 Task: Look for space in Petushki, Russia from 15th June, 2023 to 22nd June, 2023 for 5 adults in price range Rs.14000 to Rs.25000. Place can be entire place with 3 bedrooms having 3 beds and 3 bathrooms. Property type can be house, flat, guest house. Booking option can be shelf check-in. Required host language is English.
Action: Mouse moved to (658, 80)
Screenshot: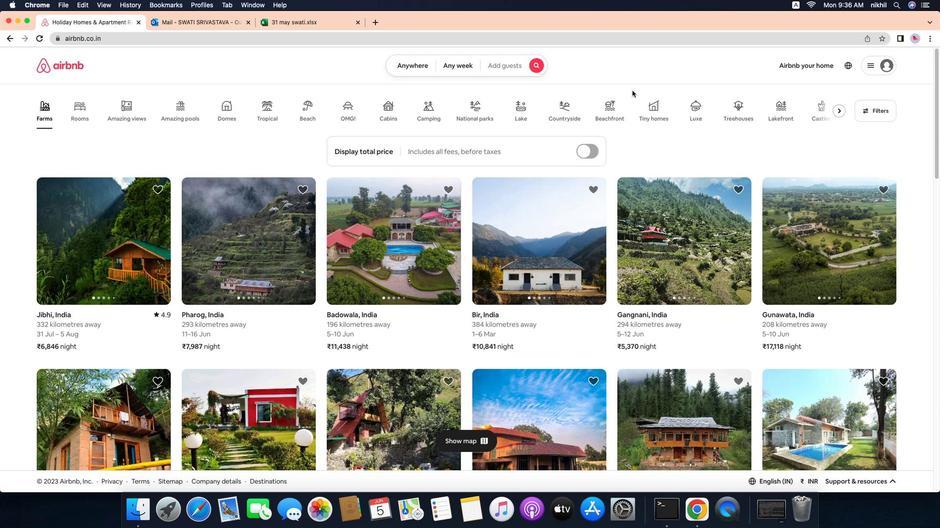 
Action: Mouse pressed left at (658, 80)
Screenshot: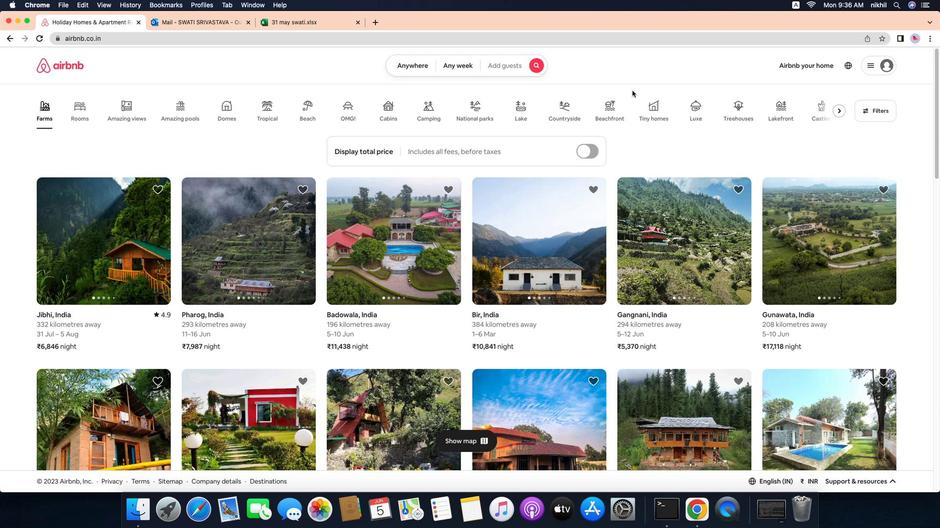 
Action: Mouse moved to (409, 55)
Screenshot: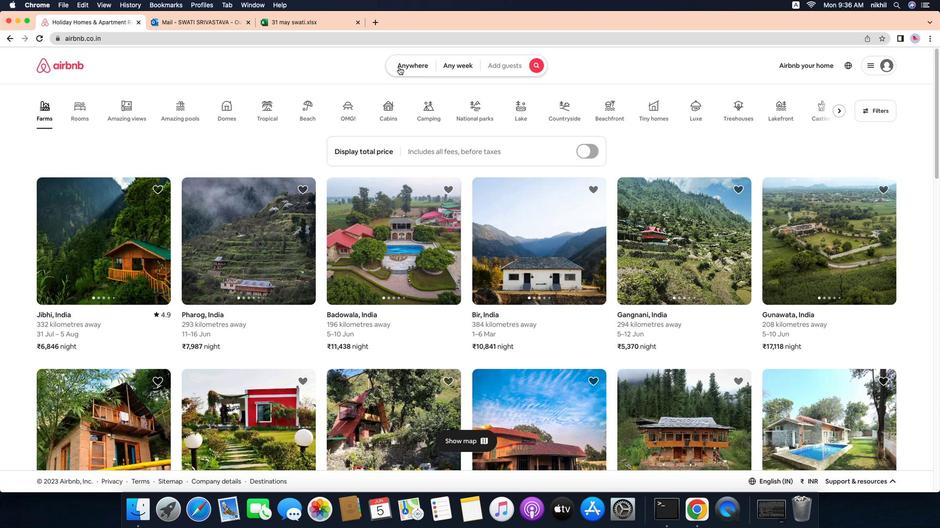 
Action: Mouse pressed left at (409, 55)
Screenshot: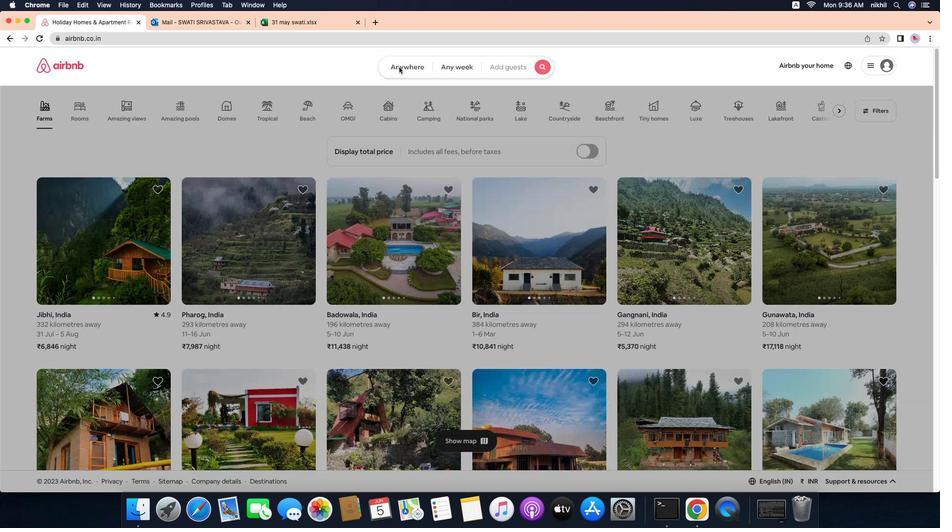 
Action: Mouse moved to (406, 101)
Screenshot: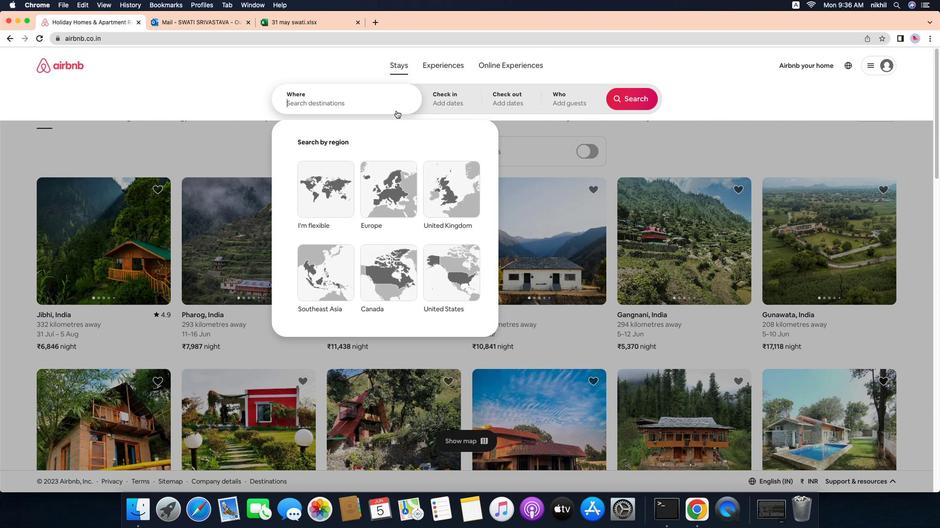 
Action: Mouse pressed left at (406, 101)
Screenshot: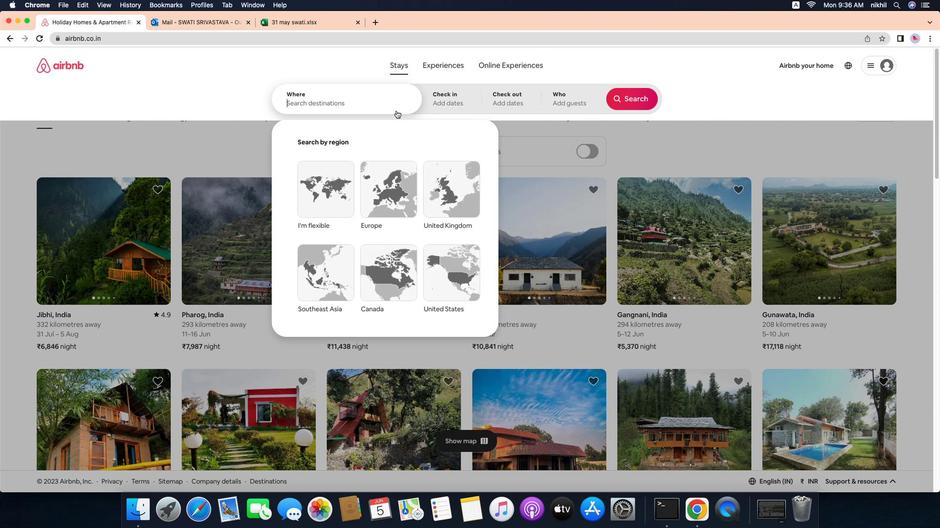 
Action: Key pressed Key.caps_lock'P'Key.caps_lock'e''t''u''s''h''k''i'','Key.spaceKey.caps_lock'R'Key.caps_lock'u''s''s''i''a'Key.enter
Screenshot: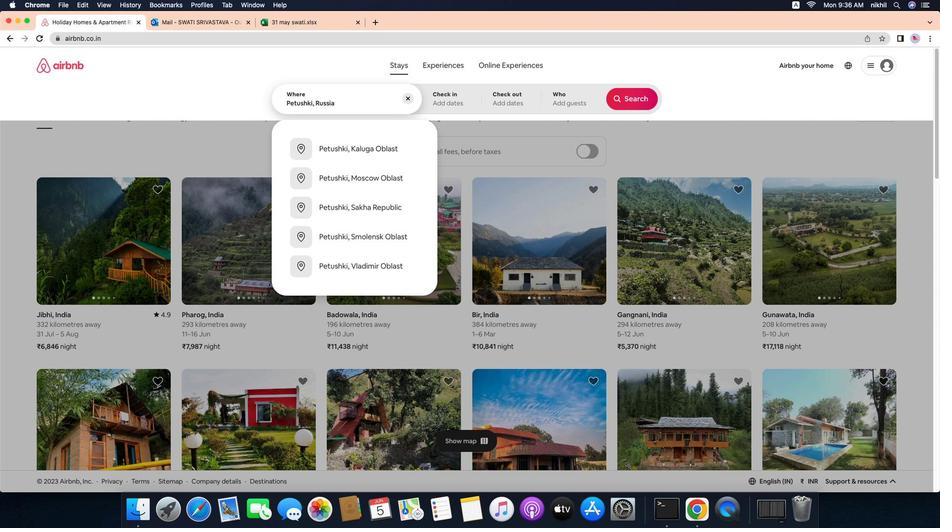 
Action: Mouse moved to (410, 260)
Screenshot: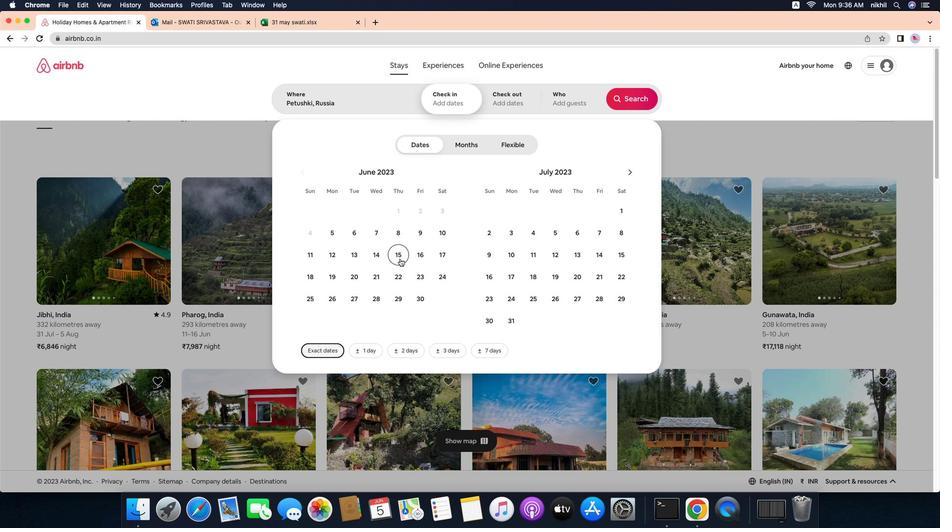 
Action: Mouse pressed left at (410, 260)
Screenshot: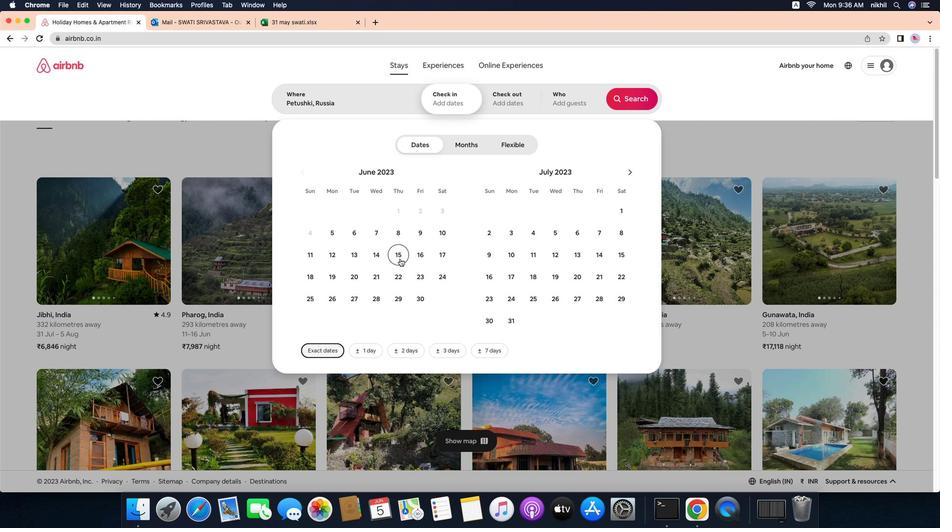 
Action: Mouse moved to (393, 282)
Screenshot: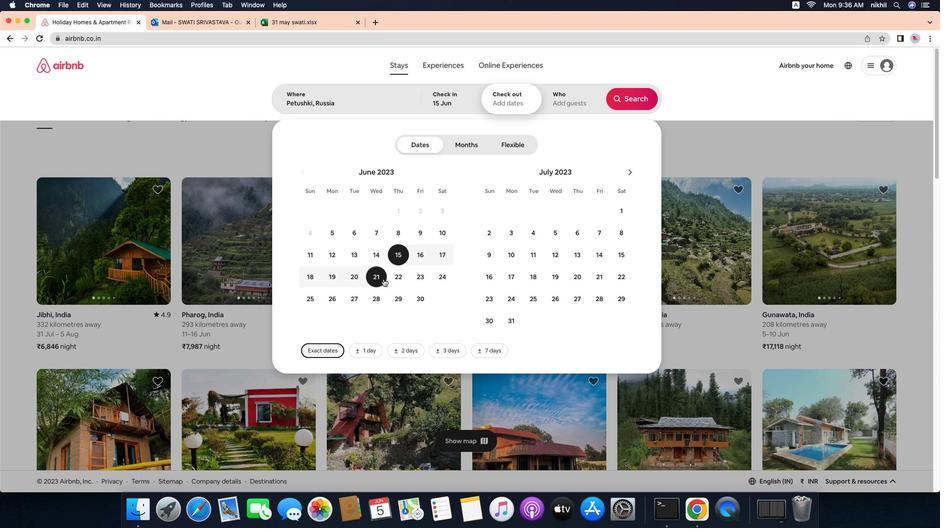 
Action: Mouse pressed left at (393, 282)
Screenshot: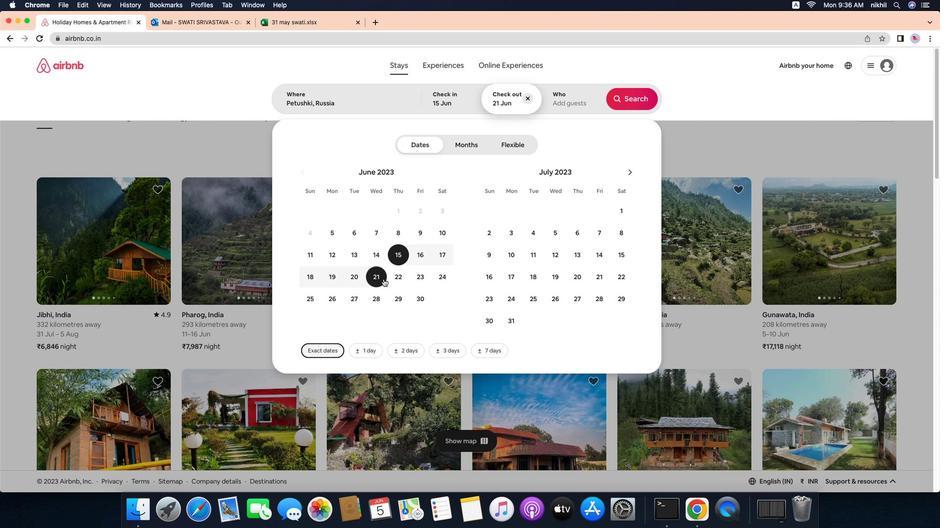 
Action: Mouse moved to (587, 88)
Screenshot: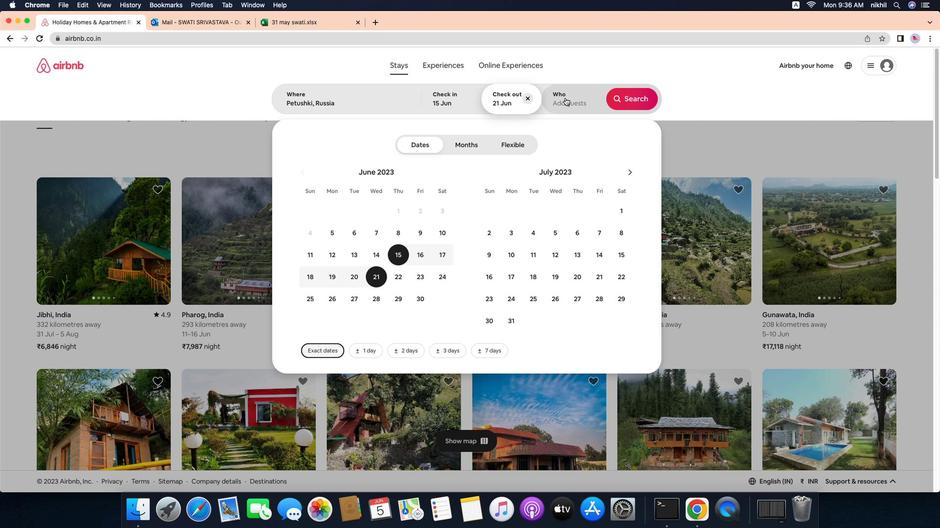 
Action: Mouse pressed left at (587, 88)
Screenshot: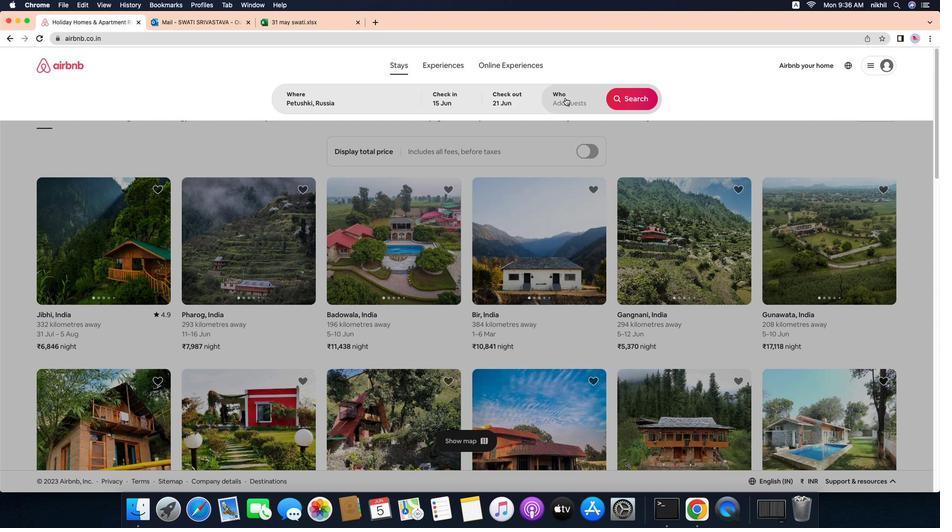 
Action: Mouse moved to (658, 142)
Screenshot: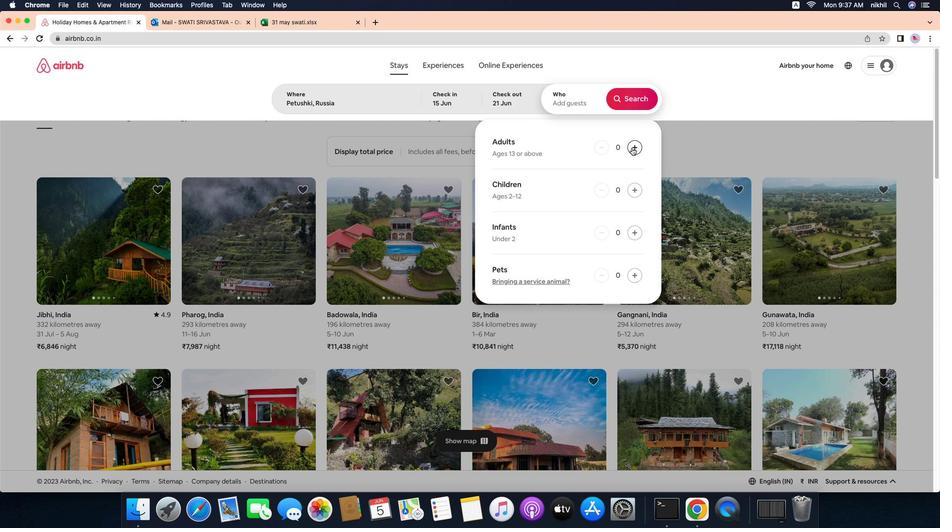 
Action: Mouse pressed left at (658, 142)
Screenshot: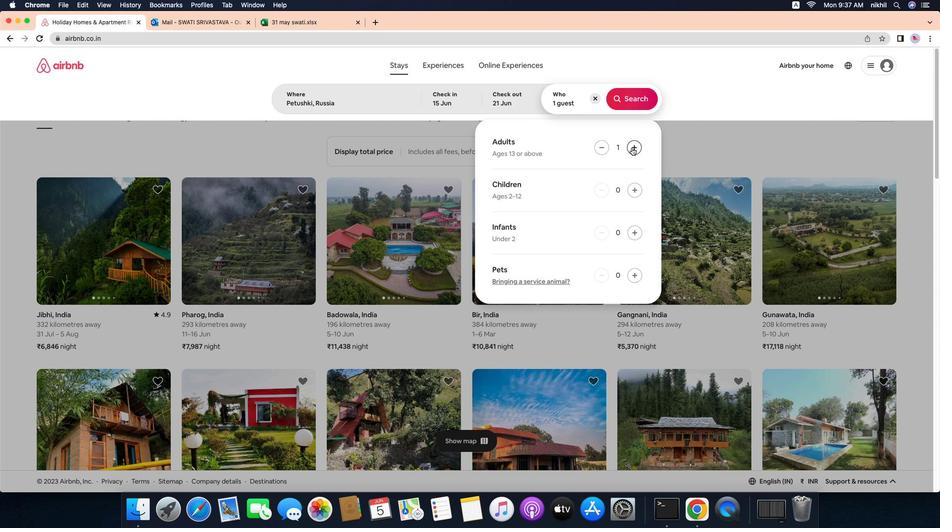 
Action: Mouse pressed left at (658, 142)
Screenshot: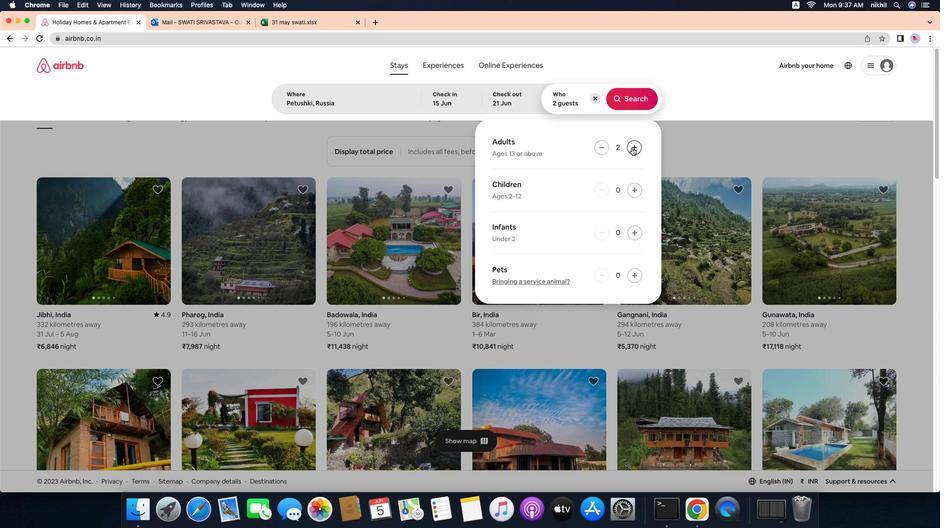 
Action: Mouse pressed left at (658, 142)
Screenshot: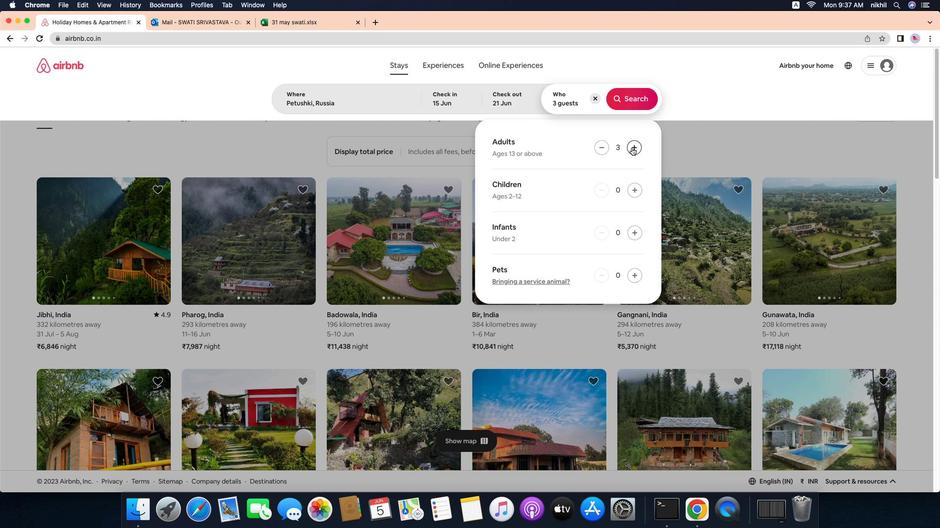 
Action: Mouse pressed left at (658, 142)
Screenshot: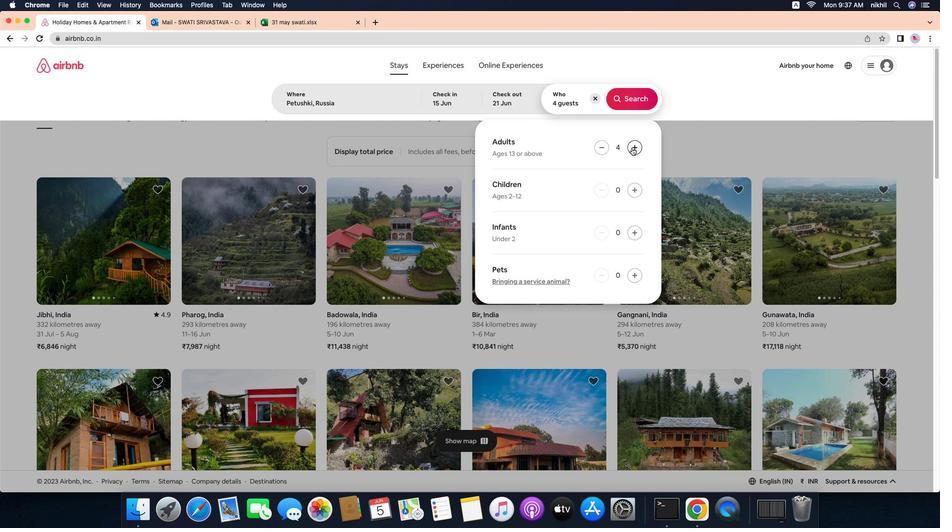 
Action: Mouse pressed left at (658, 142)
Screenshot: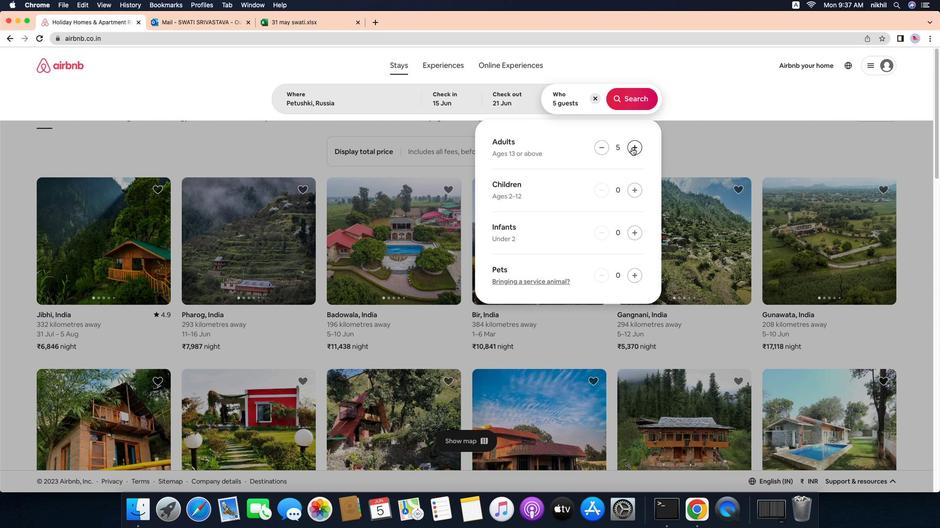 
Action: Mouse moved to (652, 88)
Screenshot: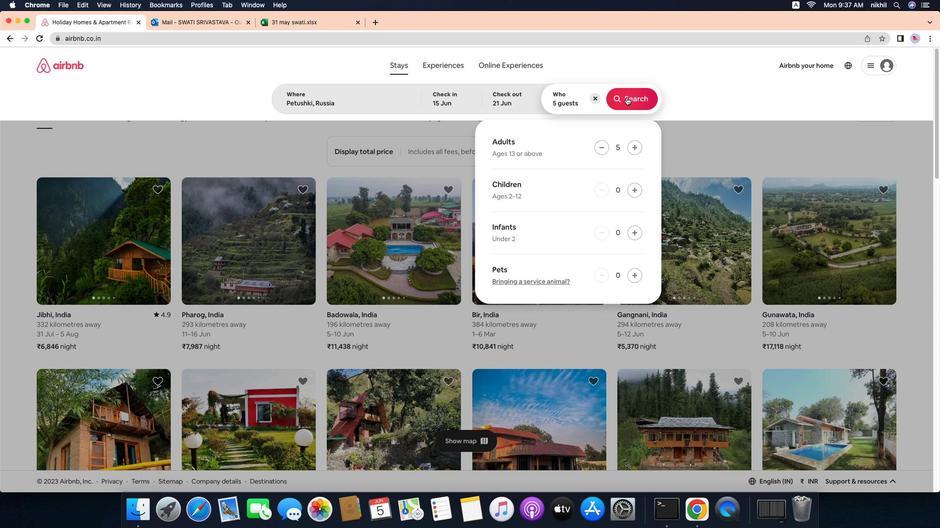 
Action: Mouse pressed left at (652, 88)
Screenshot: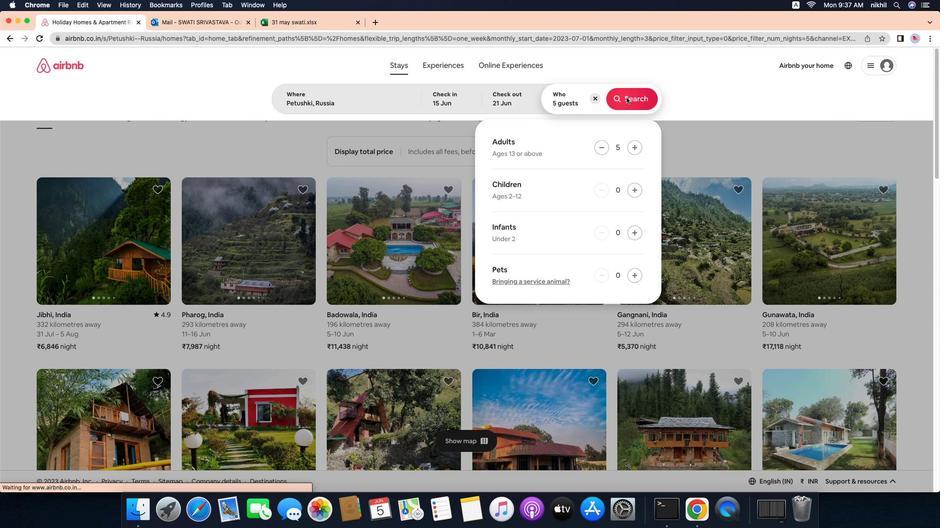 
Action: Mouse moved to (932, 92)
Screenshot: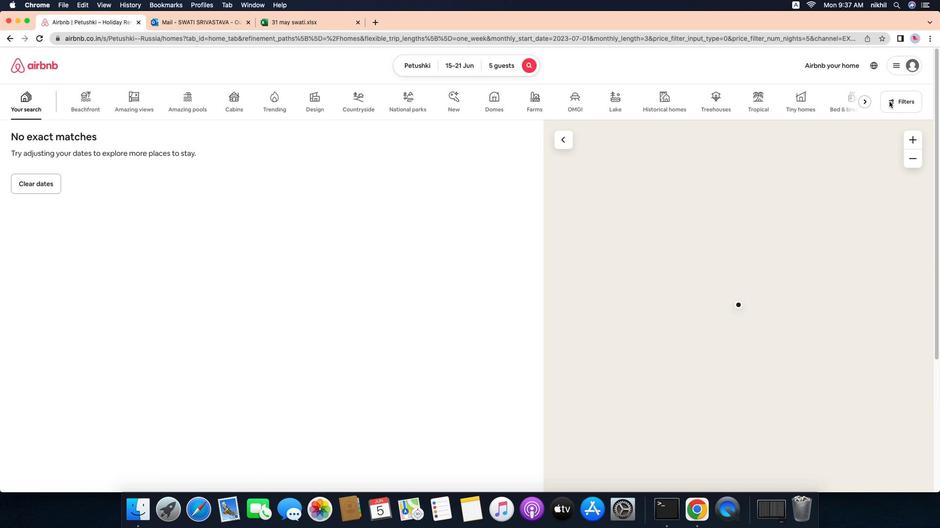 
Action: Mouse pressed left at (932, 92)
Screenshot: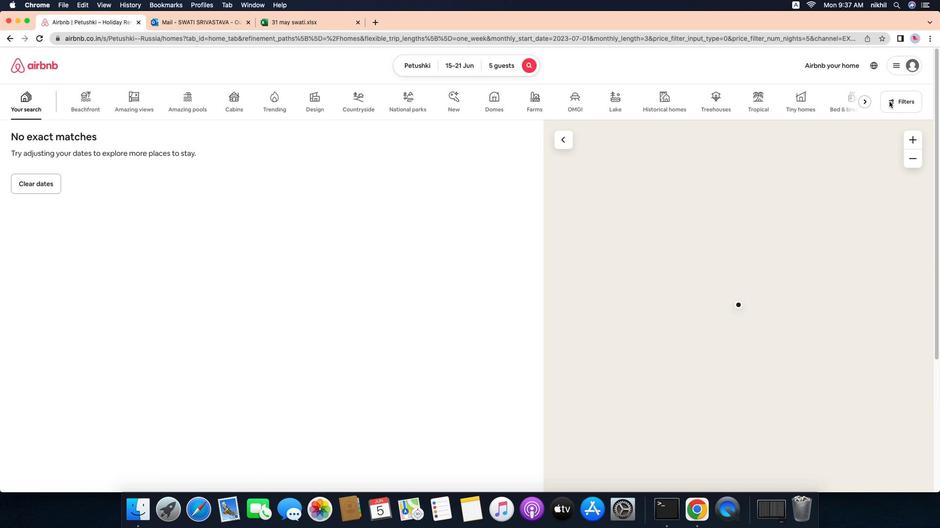 
Action: Mouse moved to (359, 332)
Screenshot: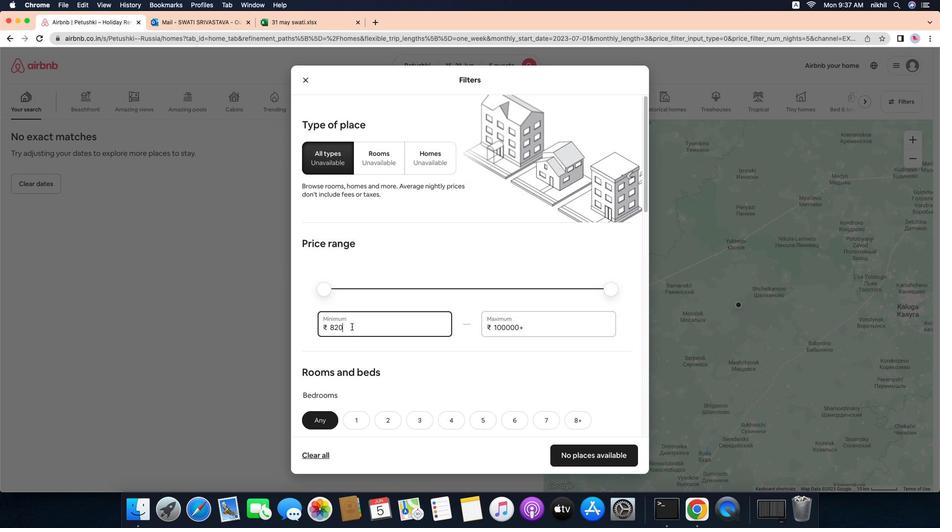 
Action: Mouse pressed left at (359, 332)
Screenshot: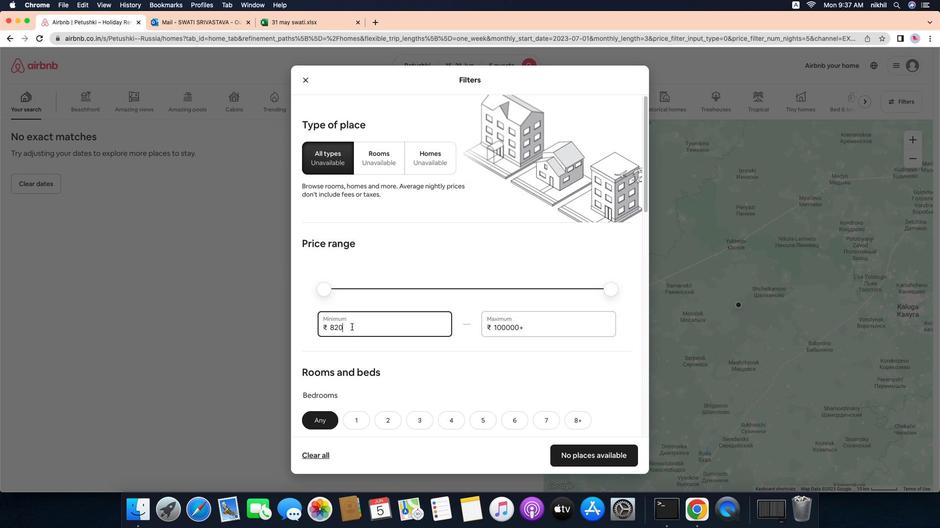 
Action: Key pressed Key.backspaceKey.backspaceKey.backspaceKey.backspace'1''4''0''0''0'
Screenshot: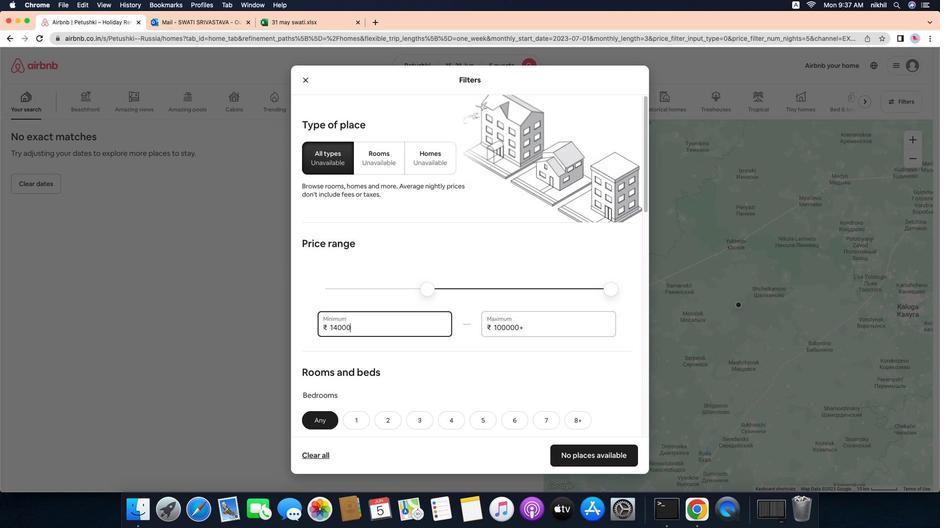 
Action: Mouse moved to (553, 334)
Screenshot: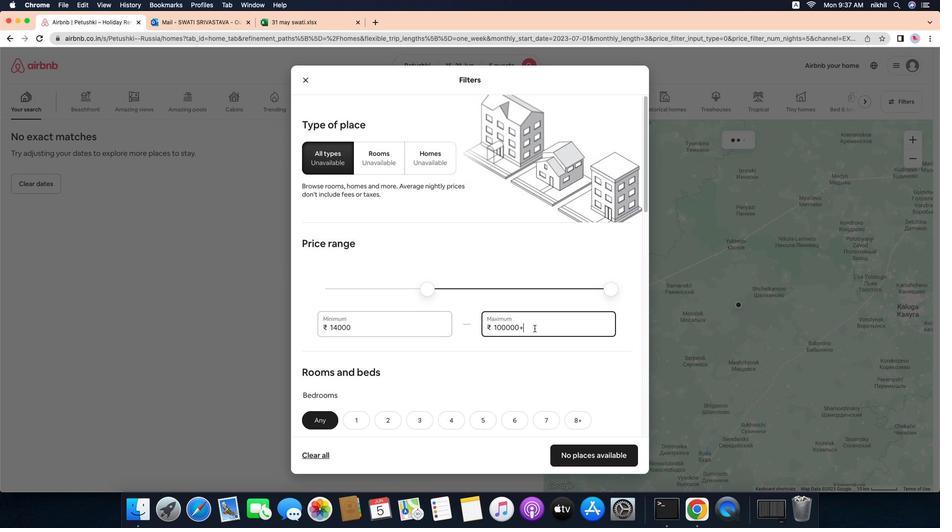 
Action: Mouse pressed left at (553, 334)
Screenshot: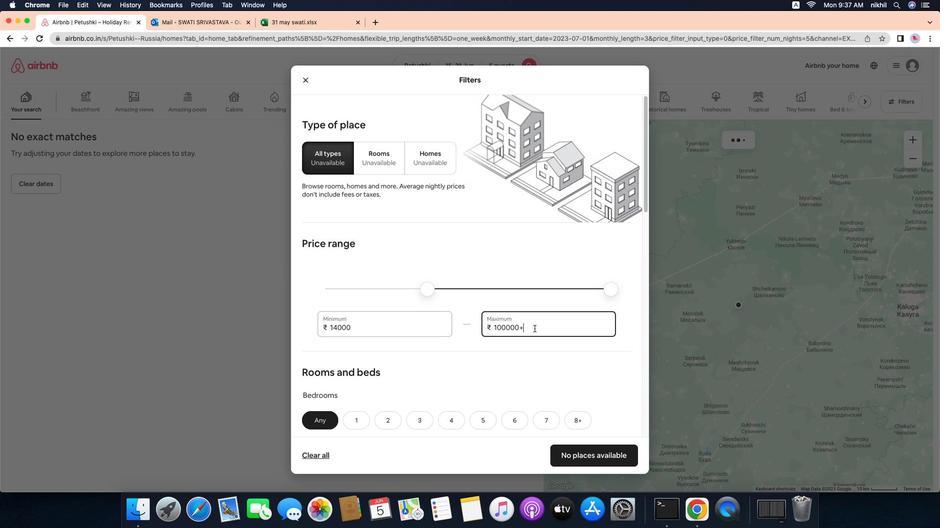 
Action: Mouse moved to (553, 334)
Screenshot: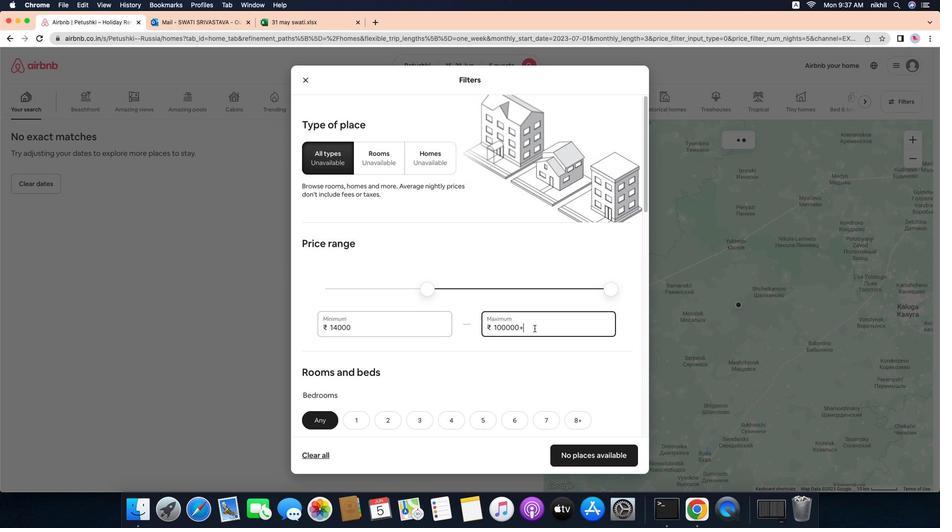 
Action: Key pressed Key.backspaceKey.backspaceKey.backspaceKey.backspaceKey.backspaceKey.backspaceKey.backspace'2''5''0''0''0'
Screenshot: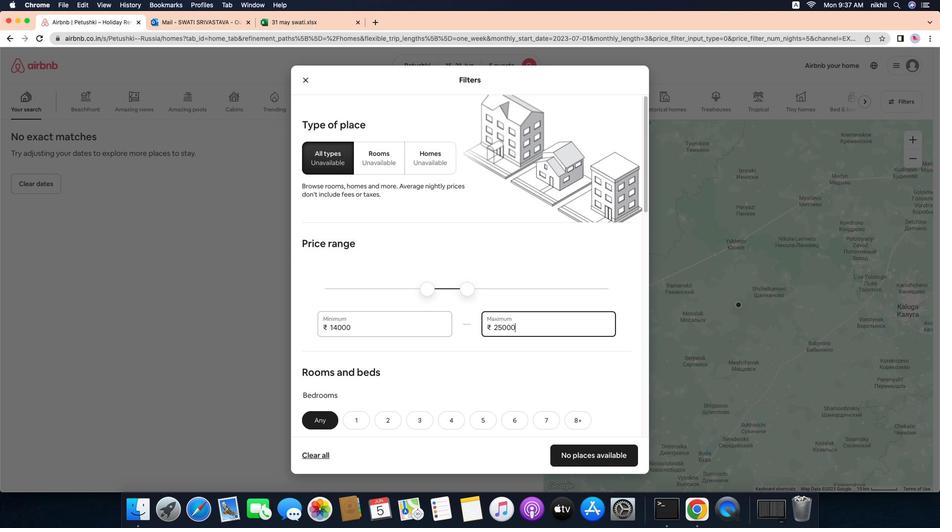 
Action: Mouse moved to (522, 338)
Screenshot: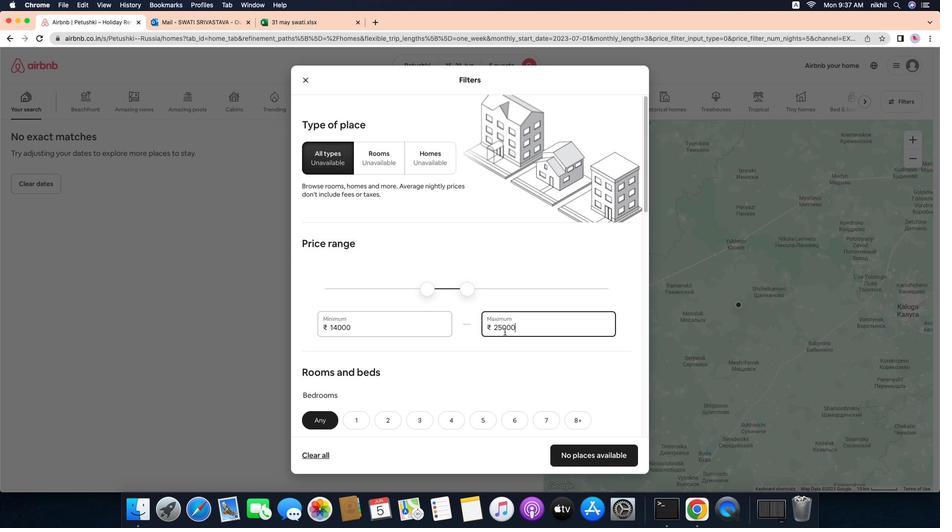 
Action: Mouse scrolled (522, 338) with delta (-15, -16)
Screenshot: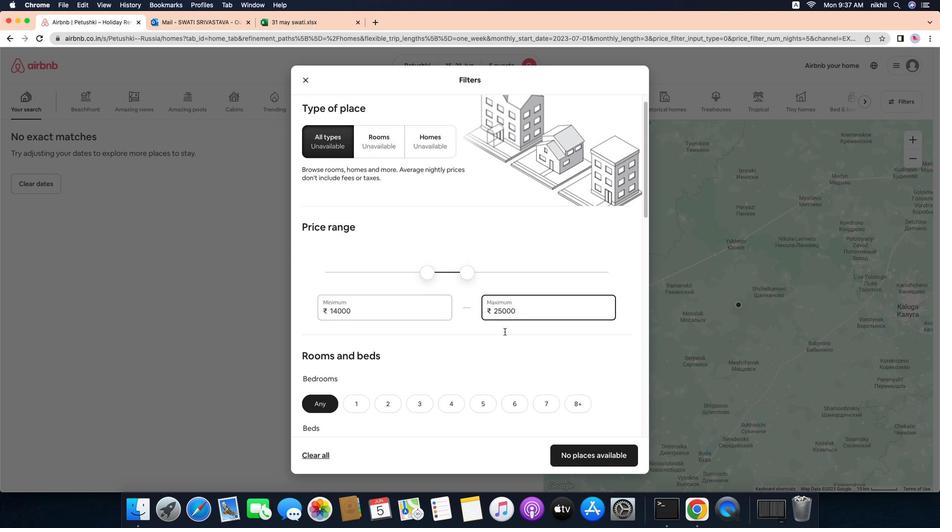 
Action: Mouse scrolled (522, 338) with delta (-15, -16)
Screenshot: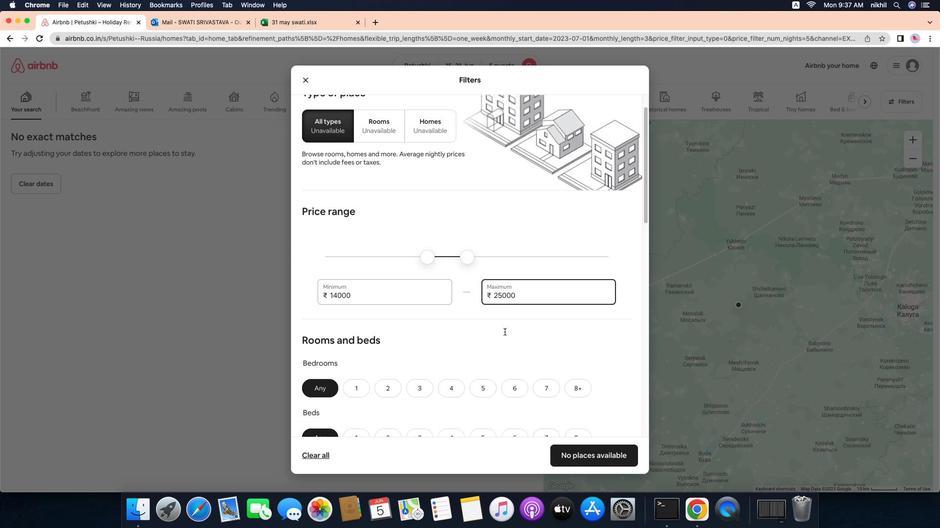 
Action: Mouse scrolled (522, 338) with delta (-15, -16)
Screenshot: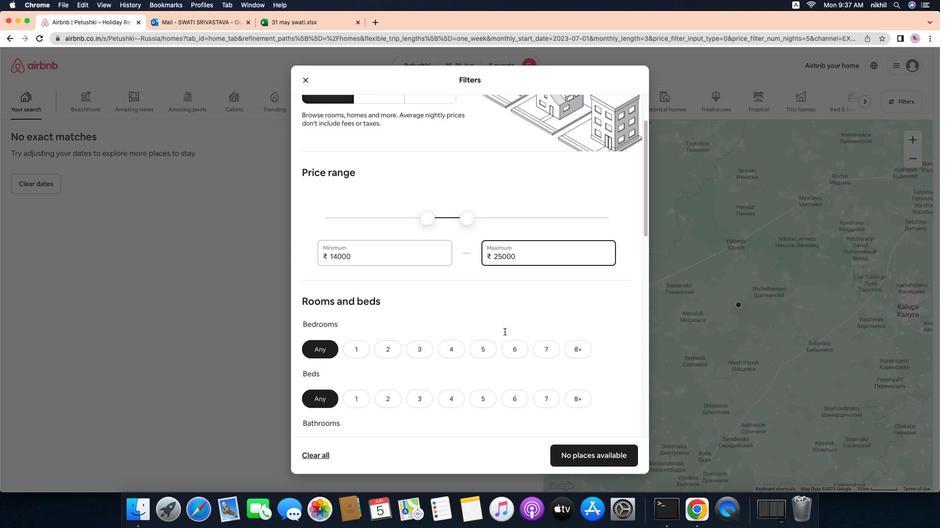
Action: Mouse scrolled (522, 338) with delta (-15, -16)
Screenshot: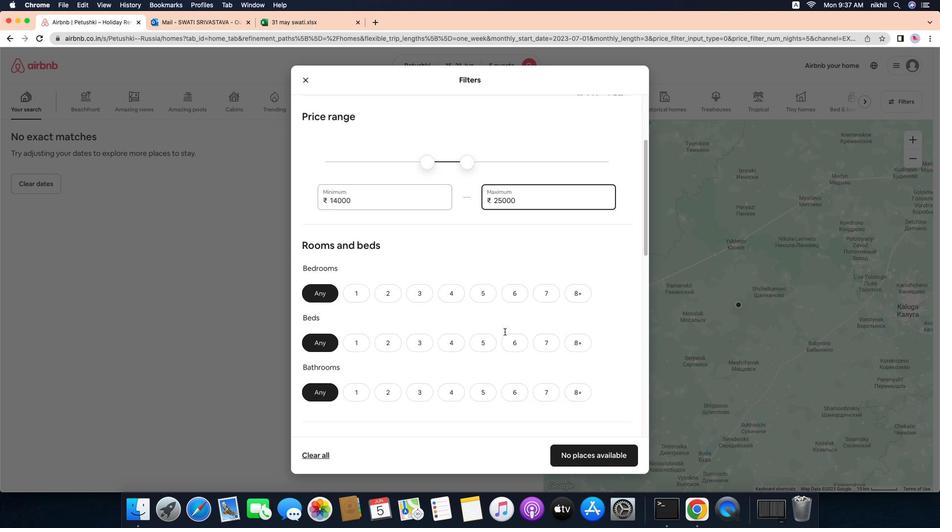 
Action: Mouse scrolled (522, 338) with delta (-15, -17)
Screenshot: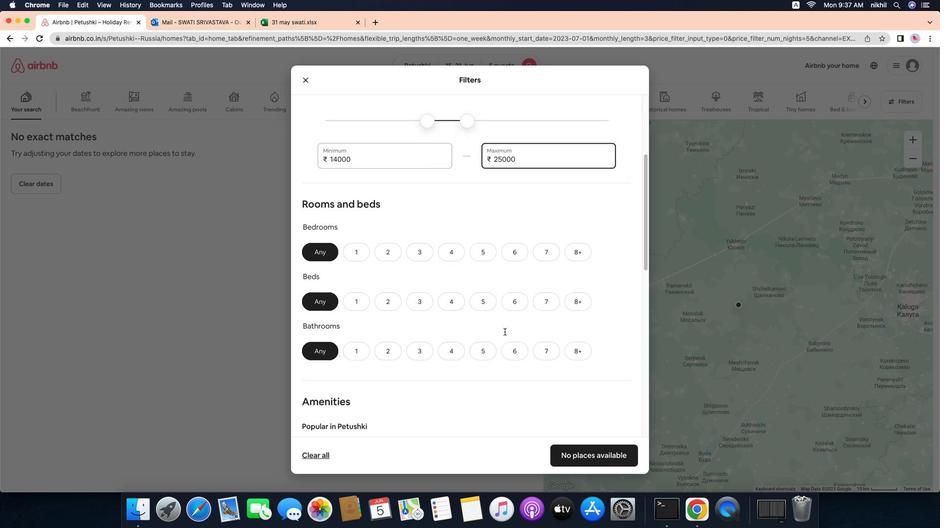 
Action: Mouse moved to (414, 239)
Screenshot: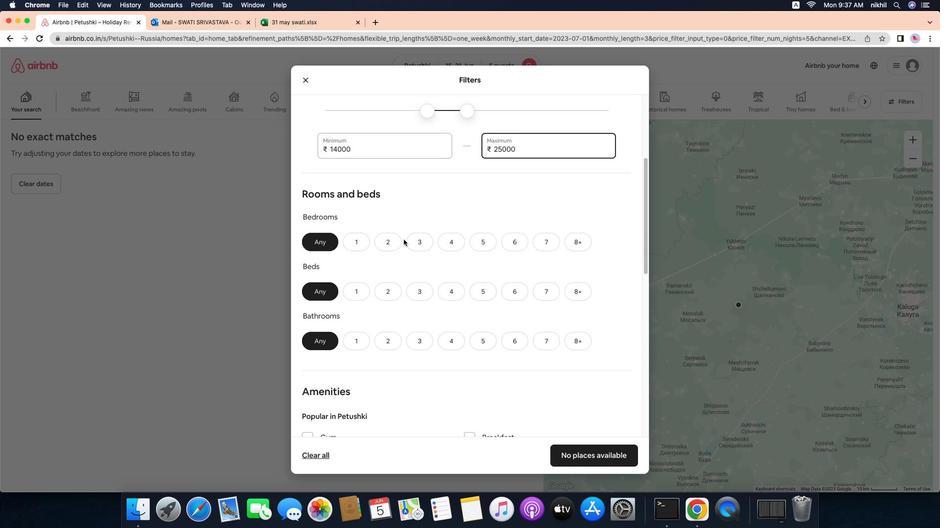 
Action: Mouse pressed left at (414, 239)
Screenshot: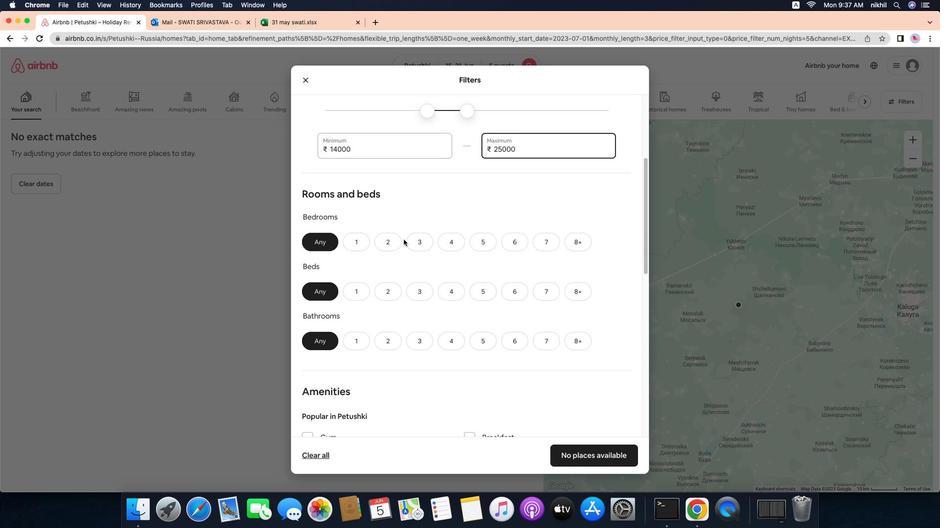 
Action: Mouse moved to (420, 240)
Screenshot: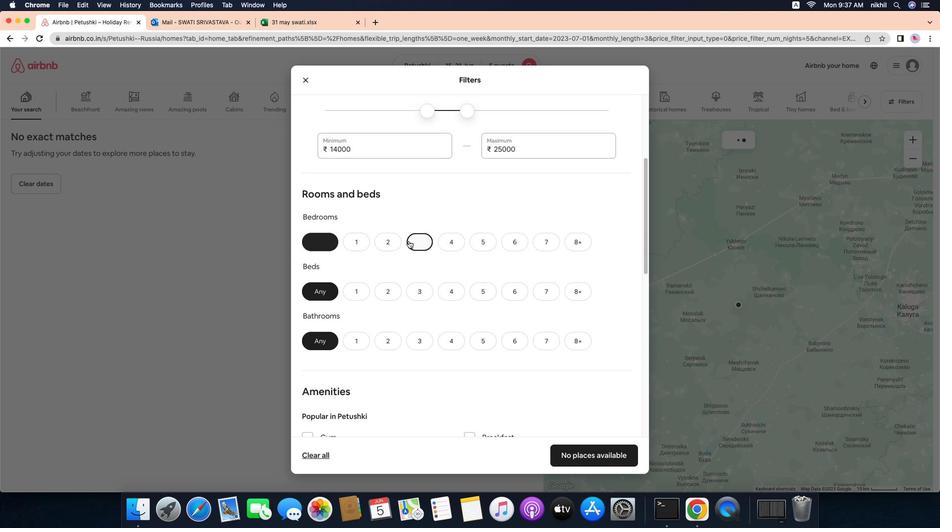 
Action: Mouse pressed left at (420, 240)
Screenshot: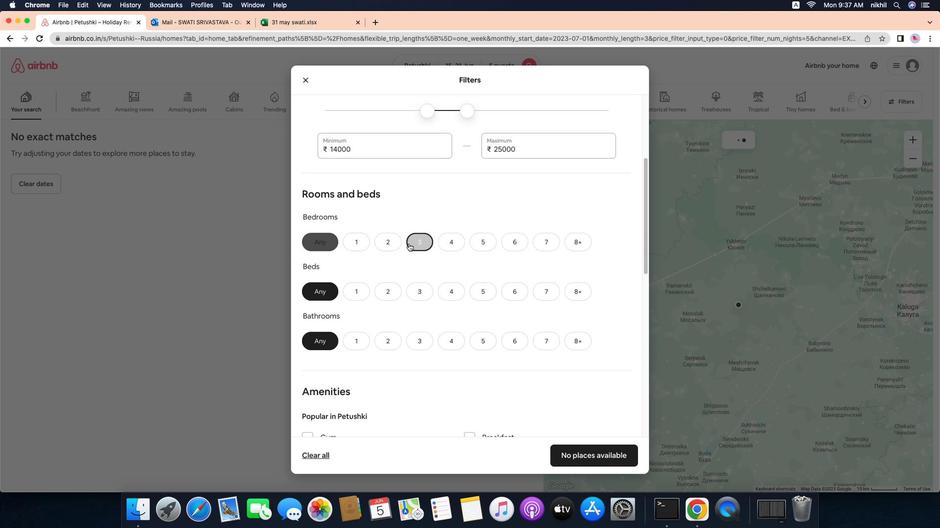 
Action: Mouse moved to (424, 297)
Screenshot: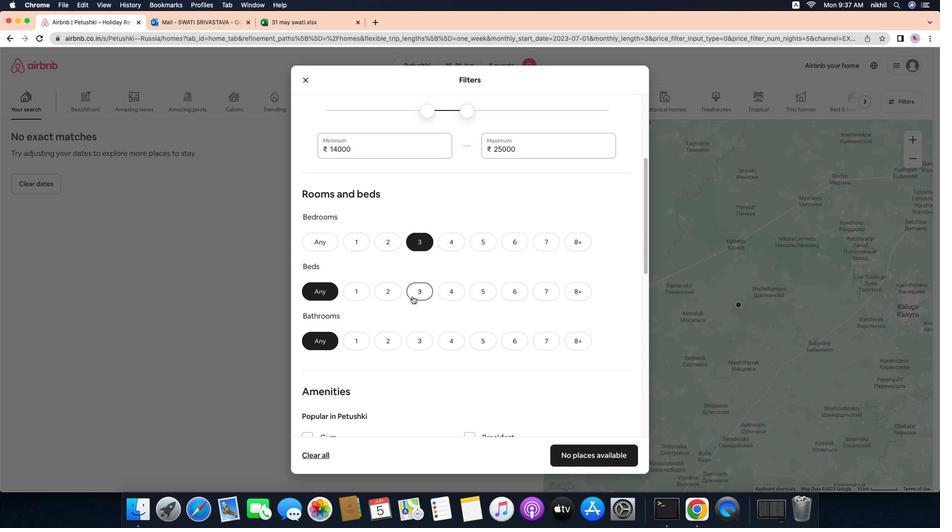 
Action: Mouse pressed left at (424, 297)
Screenshot: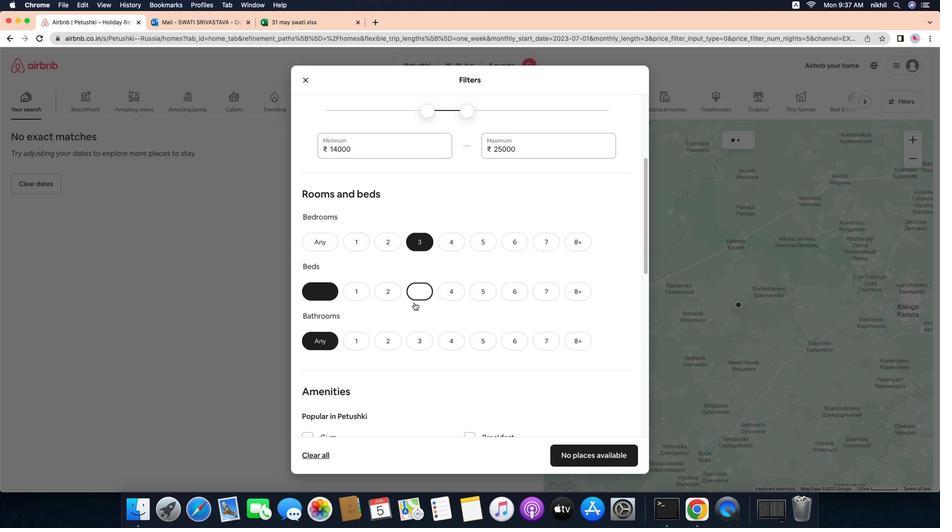 
Action: Mouse moved to (429, 343)
Screenshot: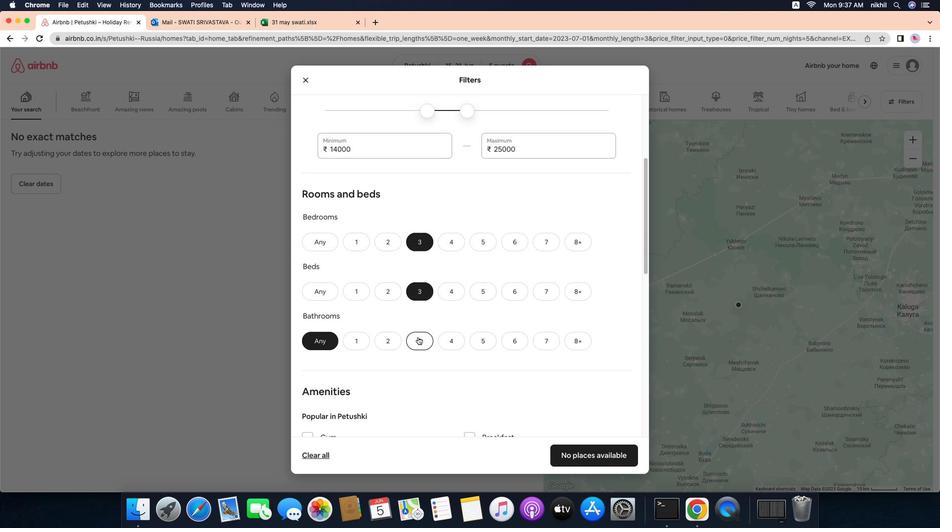 
Action: Mouse pressed left at (429, 343)
Screenshot: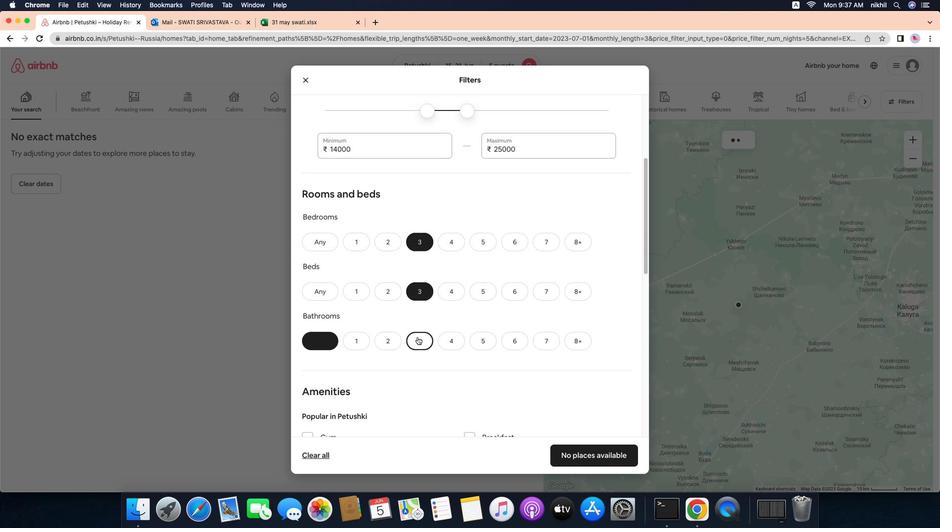 
Action: Mouse moved to (481, 329)
Screenshot: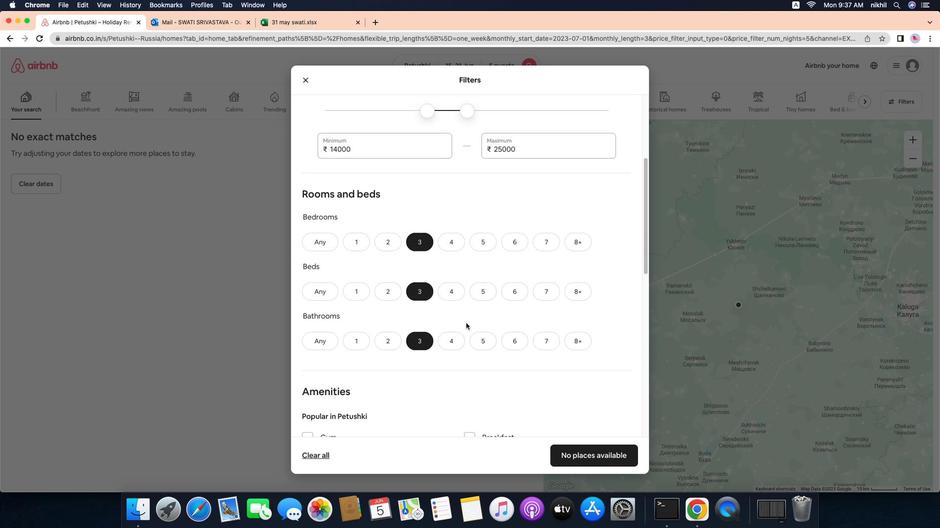 
Action: Mouse scrolled (481, 329) with delta (-15, -16)
Screenshot: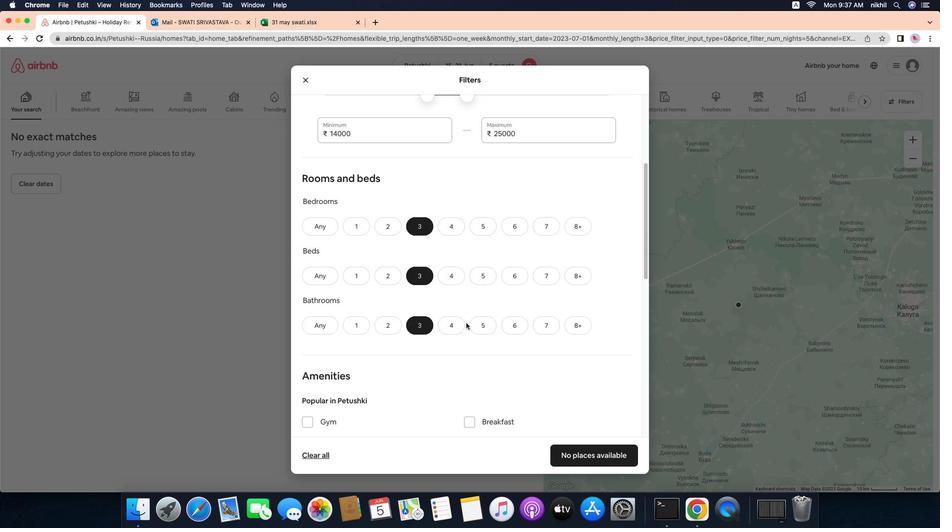 
Action: Mouse scrolled (481, 329) with delta (-15, -16)
Screenshot: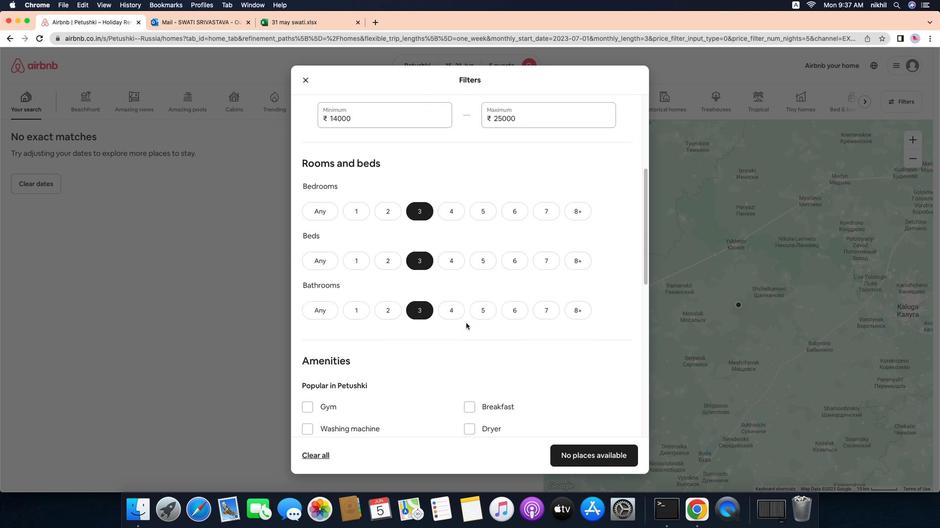 
Action: Mouse scrolled (481, 329) with delta (-15, -16)
Screenshot: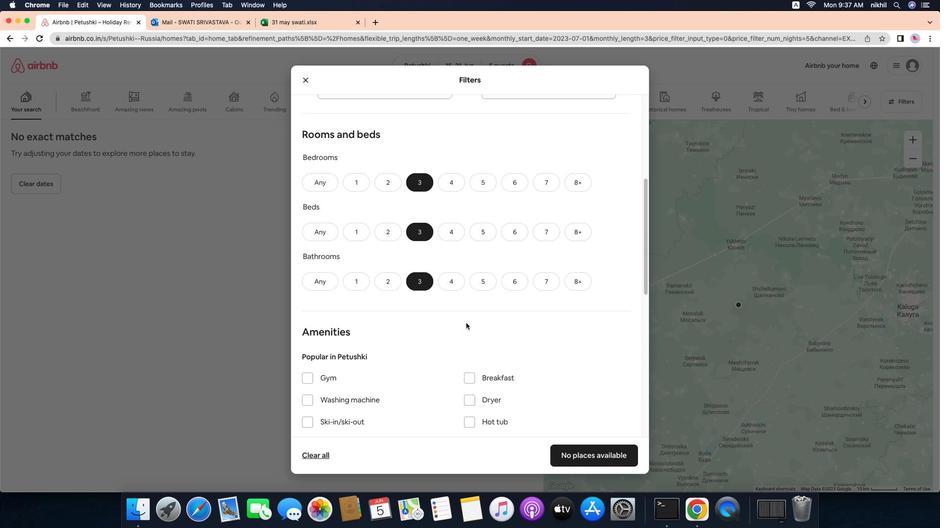 
Action: Mouse scrolled (481, 329) with delta (-15, -16)
Screenshot: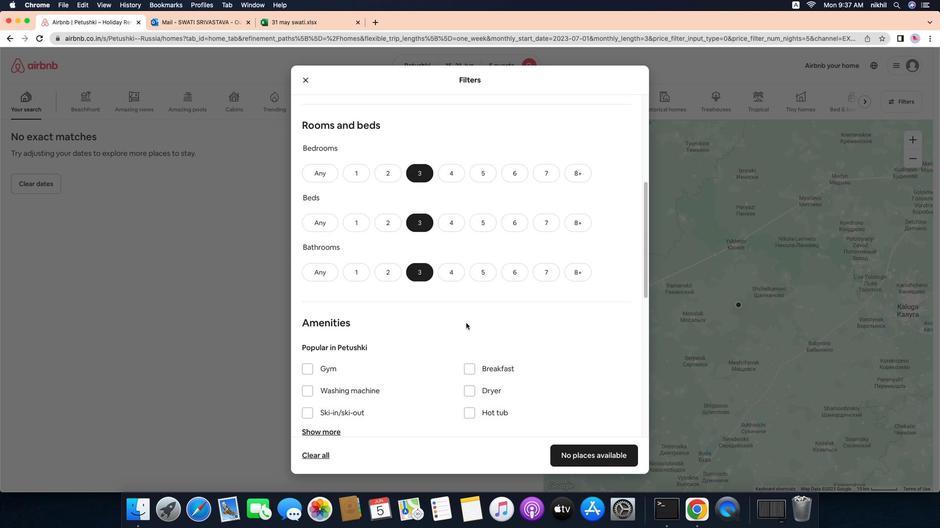 
Action: Mouse scrolled (481, 329) with delta (-15, -16)
Screenshot: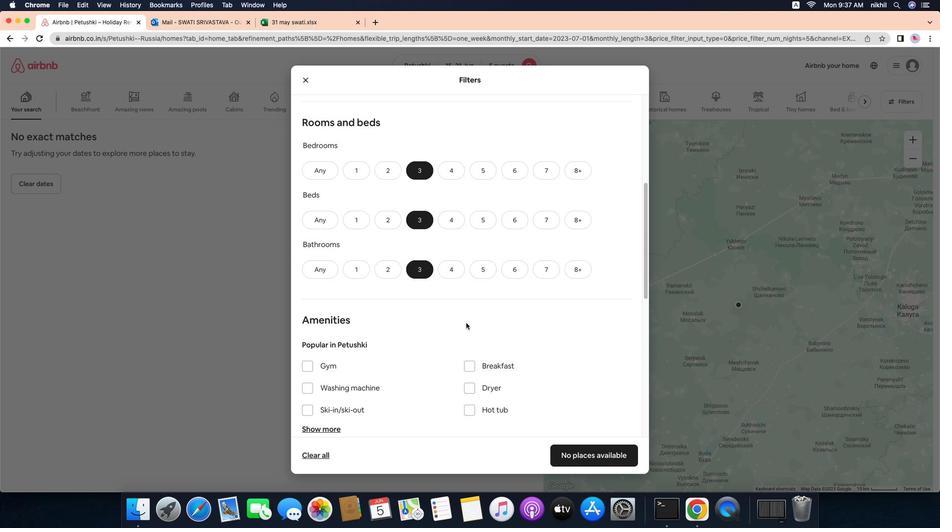 
Action: Mouse scrolled (481, 329) with delta (-15, -16)
Screenshot: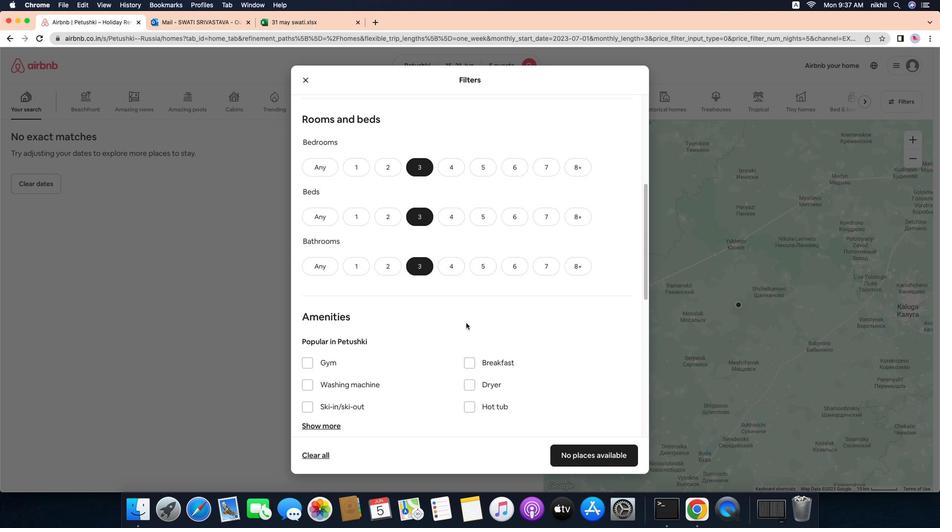 
Action: Mouse scrolled (481, 329) with delta (-15, -16)
Screenshot: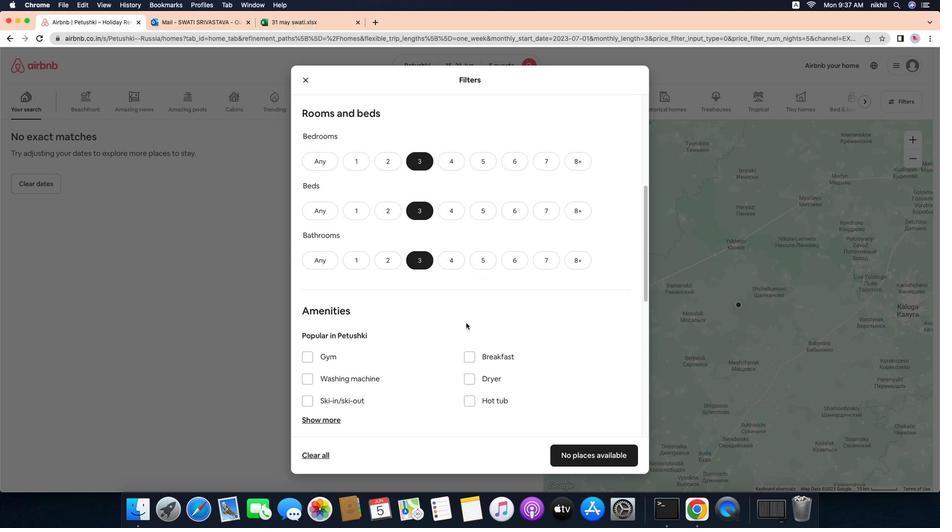 
Action: Mouse scrolled (481, 329) with delta (-15, -16)
Screenshot: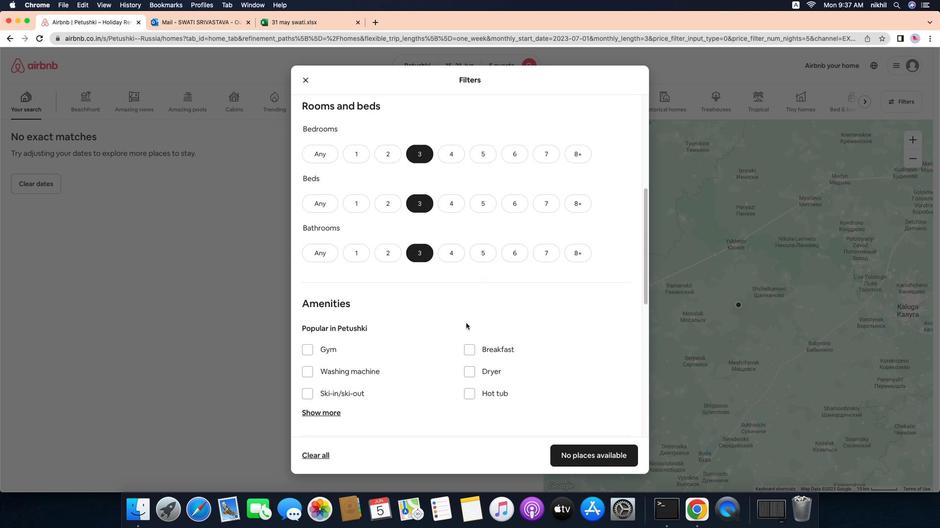 
Action: Mouse scrolled (481, 329) with delta (-15, -16)
Screenshot: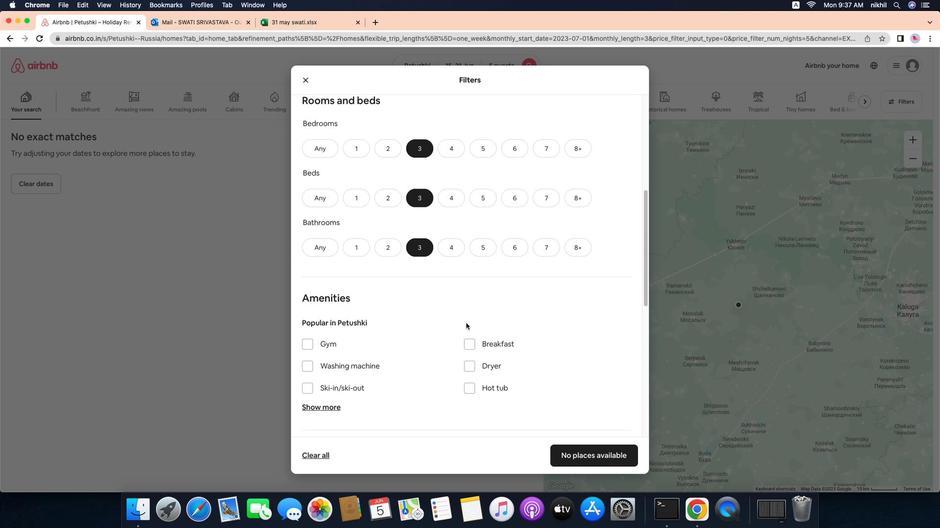 
Action: Mouse scrolled (481, 329) with delta (-15, -16)
Screenshot: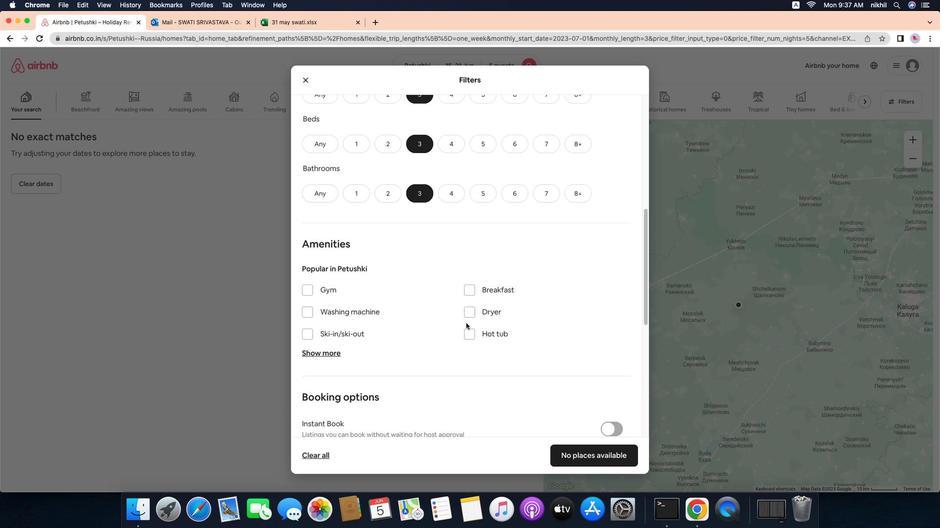 
Action: Mouse scrolled (481, 329) with delta (-15, -16)
Screenshot: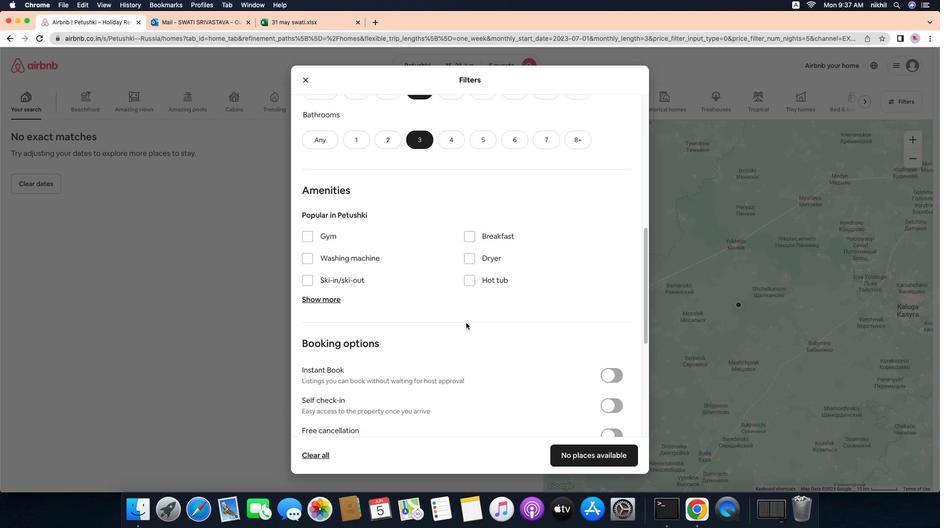 
Action: Mouse scrolled (481, 329) with delta (-15, -16)
Screenshot: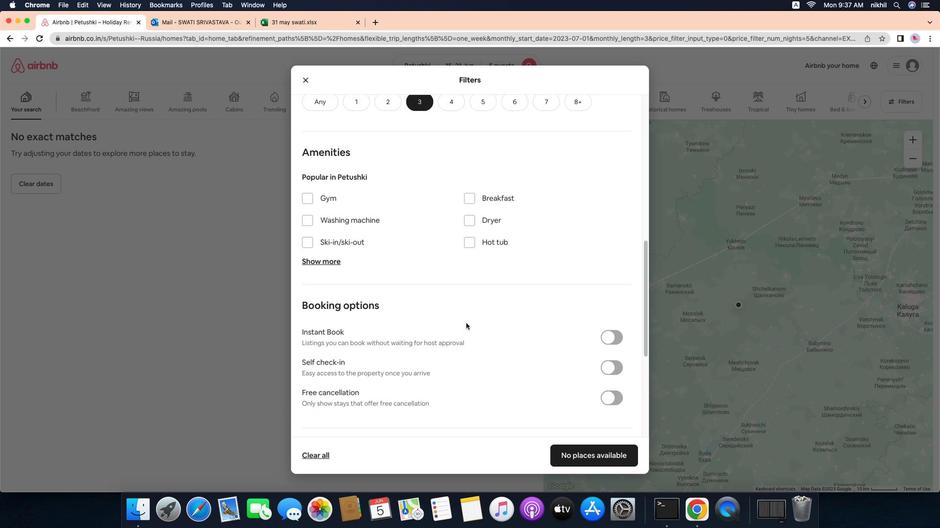 
Action: Mouse scrolled (481, 329) with delta (-15, -17)
Screenshot: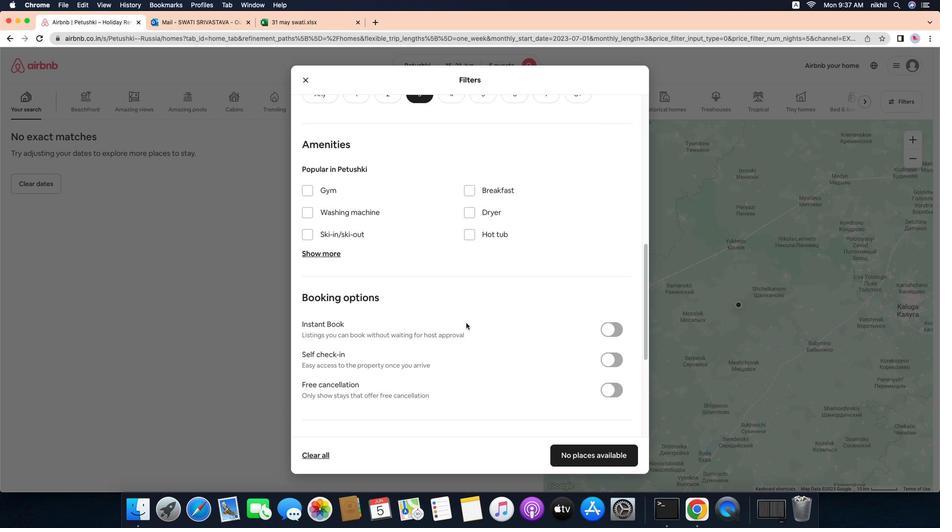 
Action: Mouse moved to (633, 368)
Screenshot: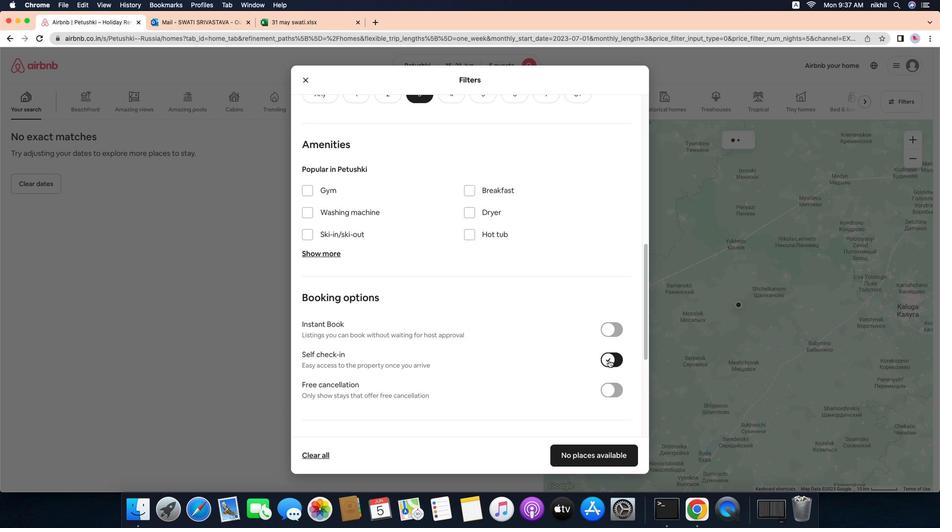 
Action: Mouse pressed left at (633, 368)
Screenshot: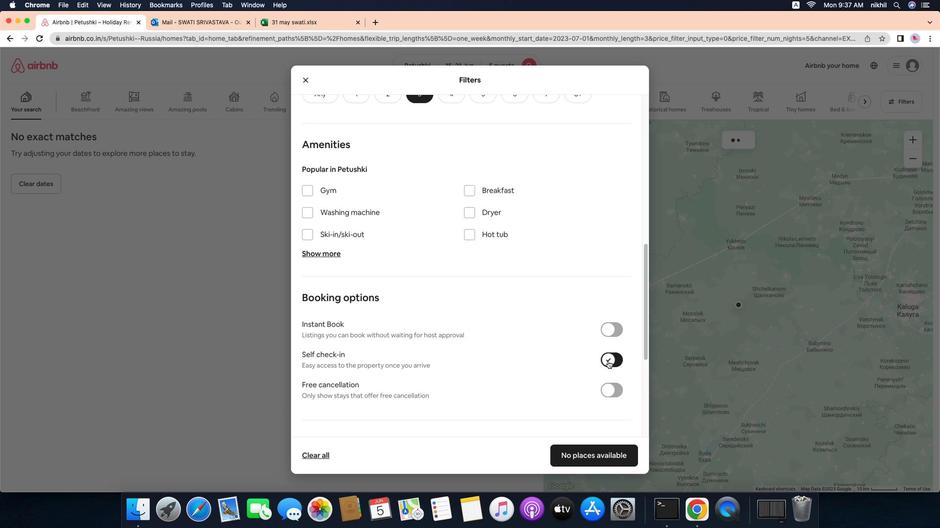 
Action: Mouse moved to (558, 377)
Screenshot: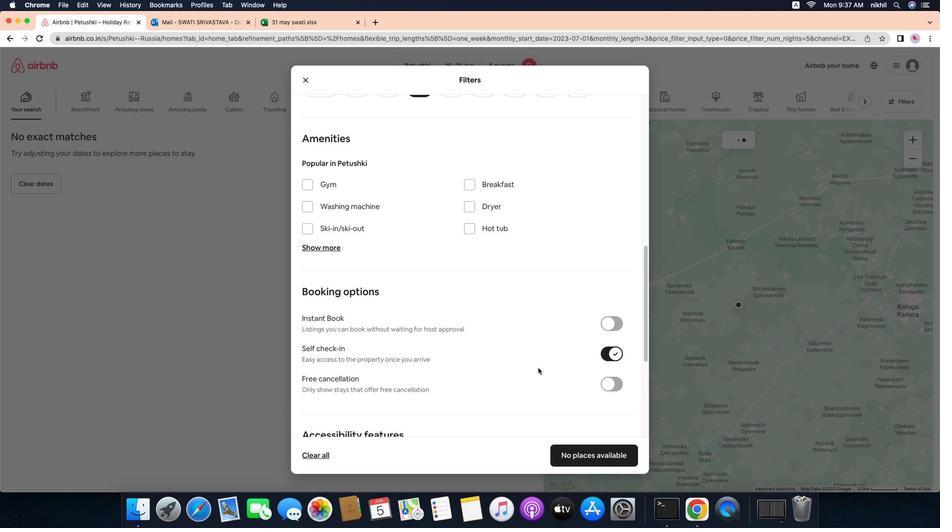 
Action: Mouse scrolled (558, 377) with delta (-15, -16)
Screenshot: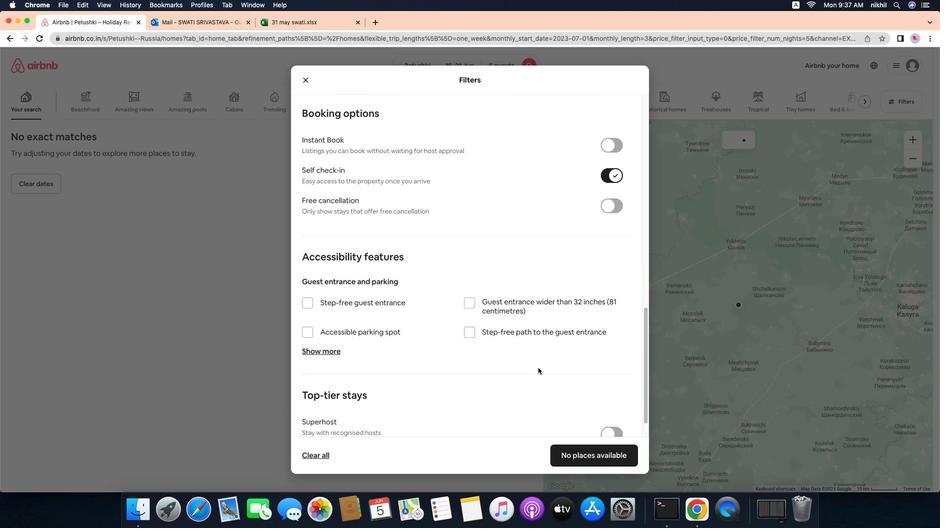 
Action: Mouse scrolled (558, 377) with delta (-15, -16)
Screenshot: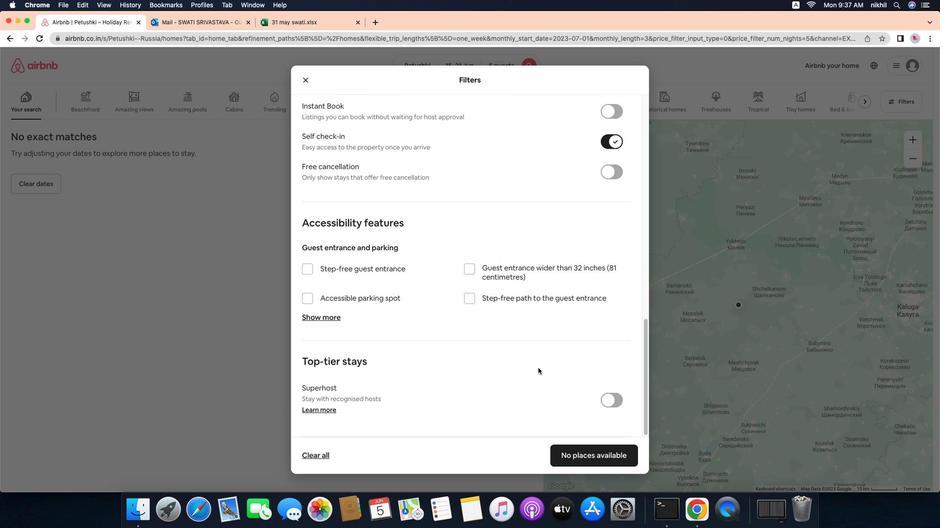 
Action: Mouse scrolled (558, 377) with delta (-15, -17)
Screenshot: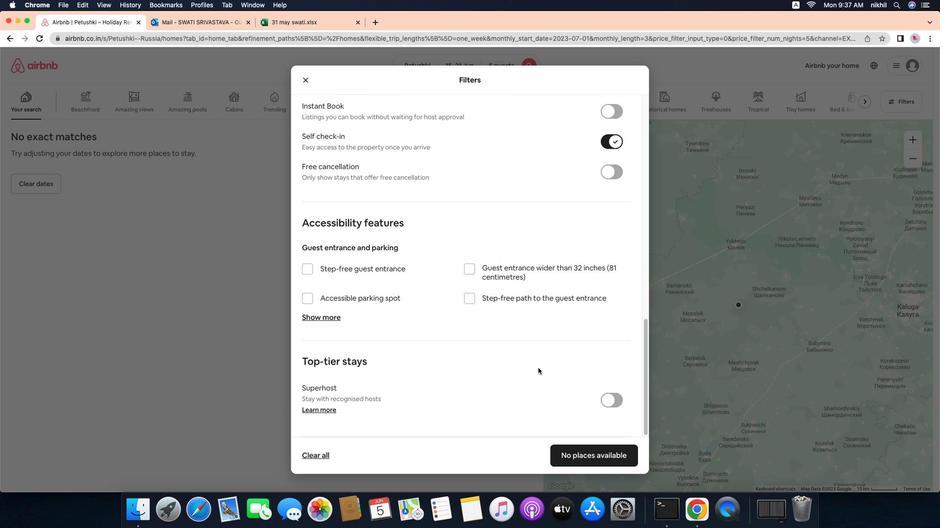 
Action: Mouse scrolled (558, 377) with delta (-15, -18)
Screenshot: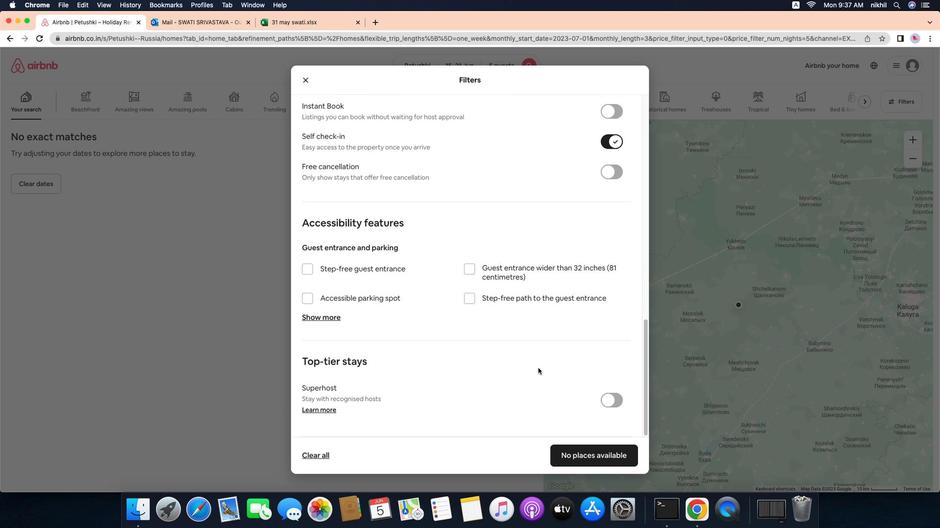 
Action: Mouse scrolled (558, 377) with delta (-15, -18)
Screenshot: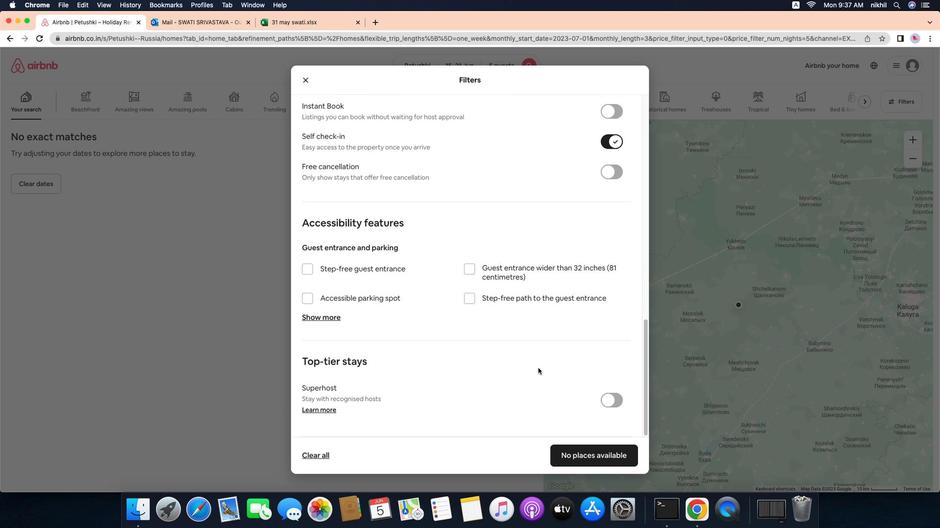 
Action: Mouse scrolled (558, 377) with delta (-15, -18)
Screenshot: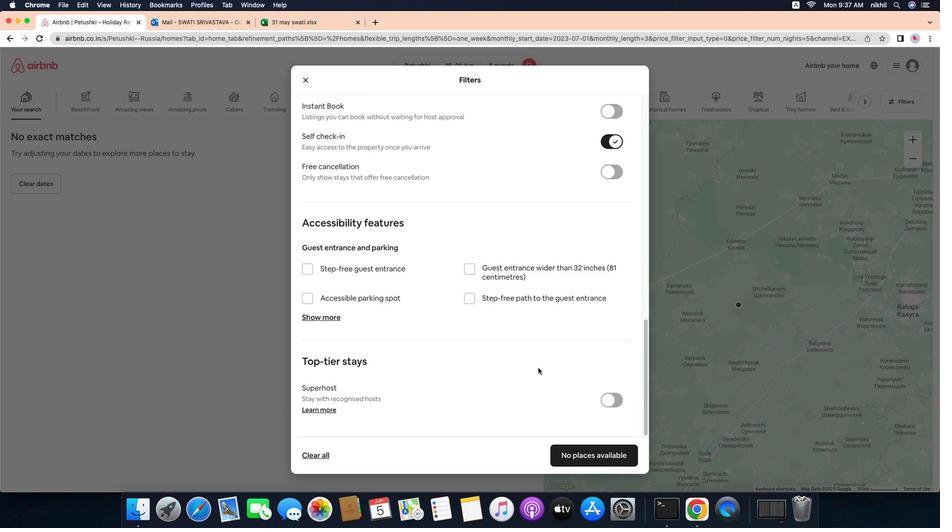 
Action: Mouse scrolled (558, 377) with delta (-15, -16)
Screenshot: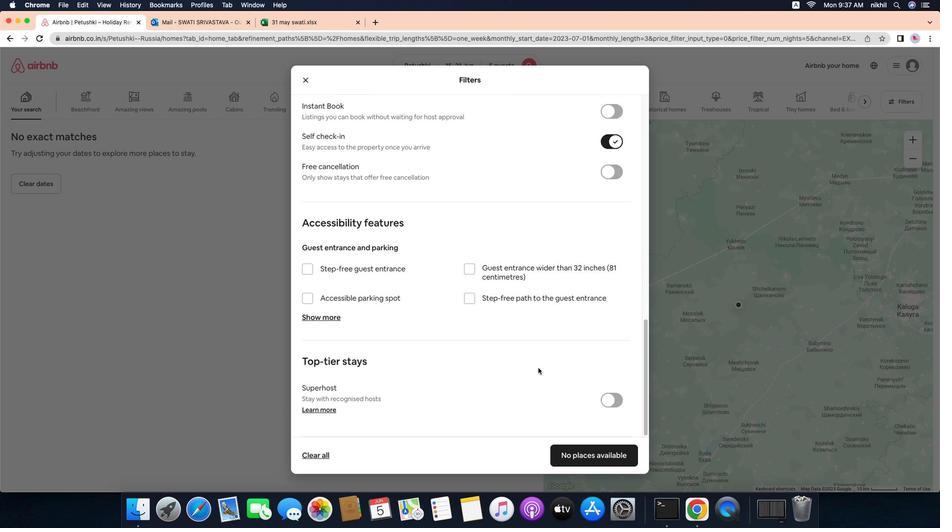 
Action: Mouse scrolled (558, 377) with delta (-15, -16)
Screenshot: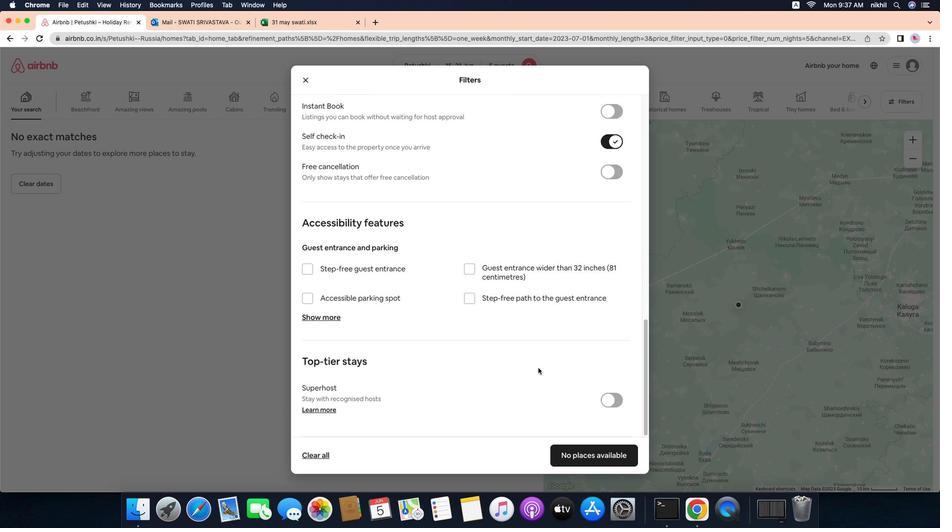 
Action: Mouse scrolled (558, 377) with delta (-15, -17)
Screenshot: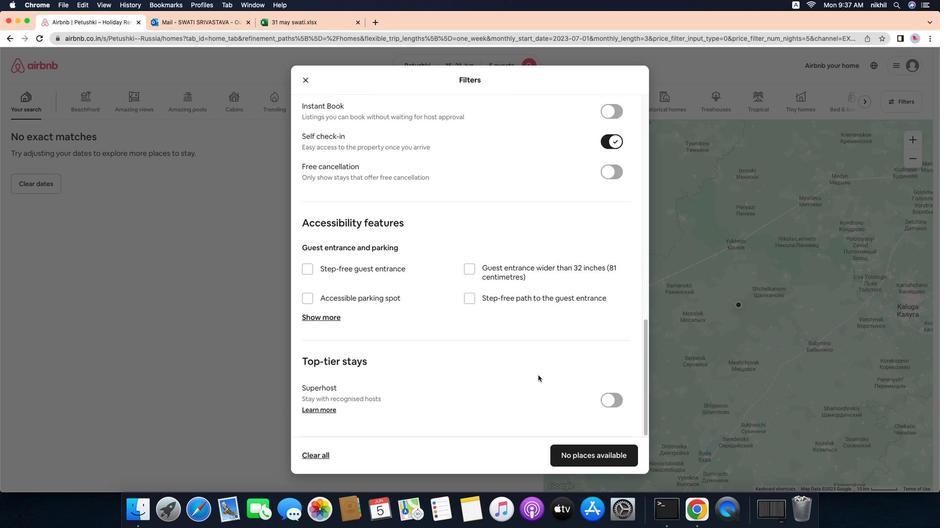 
Action: Mouse scrolled (558, 377) with delta (-15, -18)
Screenshot: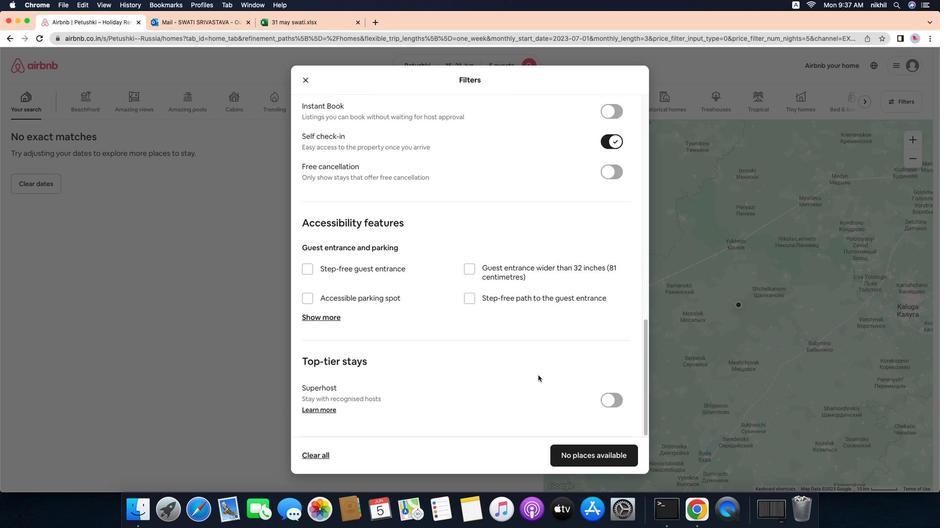 
Action: Mouse scrolled (558, 377) with delta (-15, -18)
Screenshot: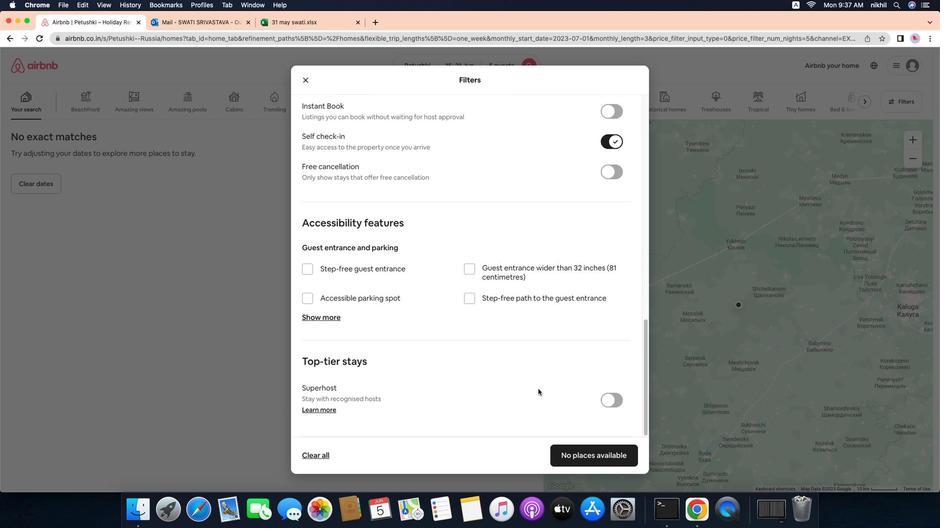 
Action: Mouse moved to (603, 473)
Screenshot: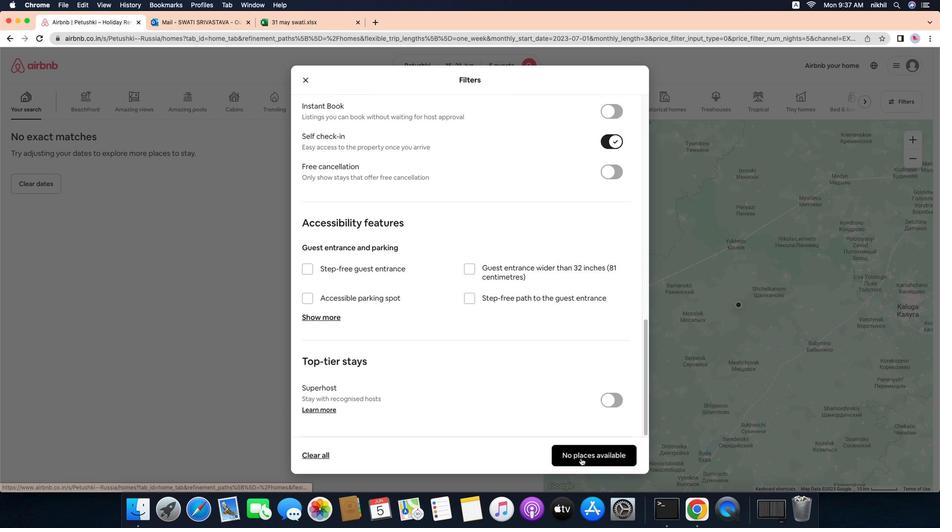
Action: Mouse pressed left at (603, 473)
Screenshot: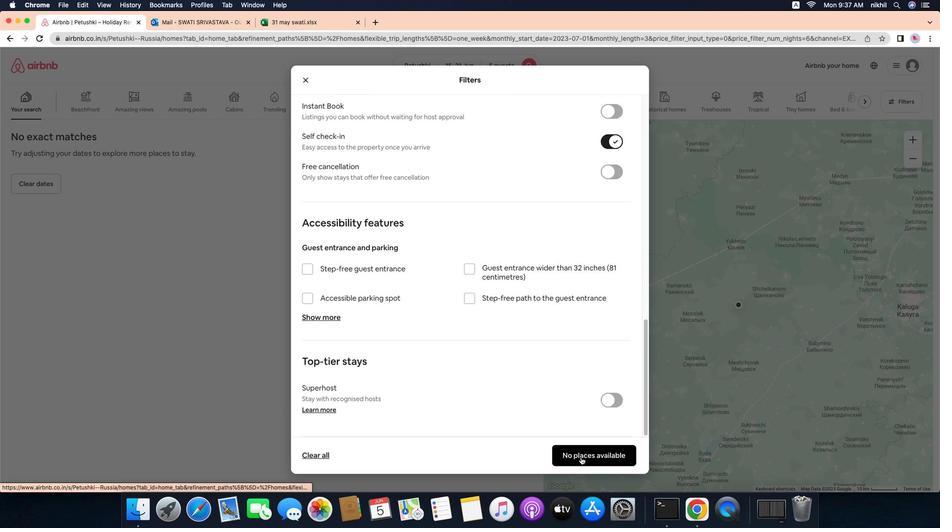 
Action: Mouse moved to (438, 186)
Screenshot: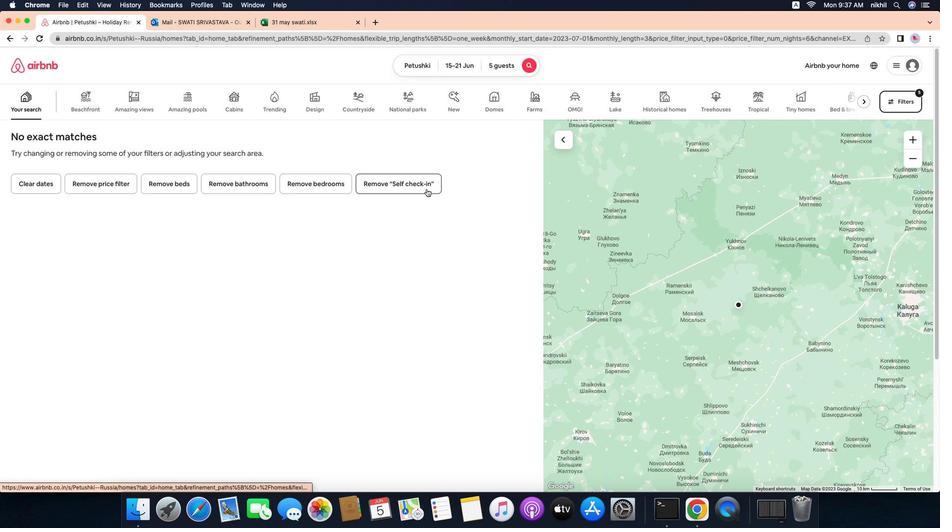 
